 Task: Open Card Card0000000157 in Board Board0000000040 in Workspace WS0000000014 in Trello. Add Member vinnyoffice2@gmail.com to Card Card0000000157 in Board Board0000000040 in Workspace WS0000000014 in Trello. Add Green Label titled Label0000000157 to Card Card0000000157 in Board Board0000000040 in Workspace WS0000000014 in Trello. Add Checklist CL0000000157 to Card Card0000000157 in Board Board0000000040 in Workspace WS0000000014 in Trello. Add Dates with Start Date as Apr 08 2023 and Due Date as Apr 30 2023 to Card Card0000000157 in Board Board0000000040 in Workspace WS0000000014 in Trello
Action: Mouse moved to (649, 61)
Screenshot: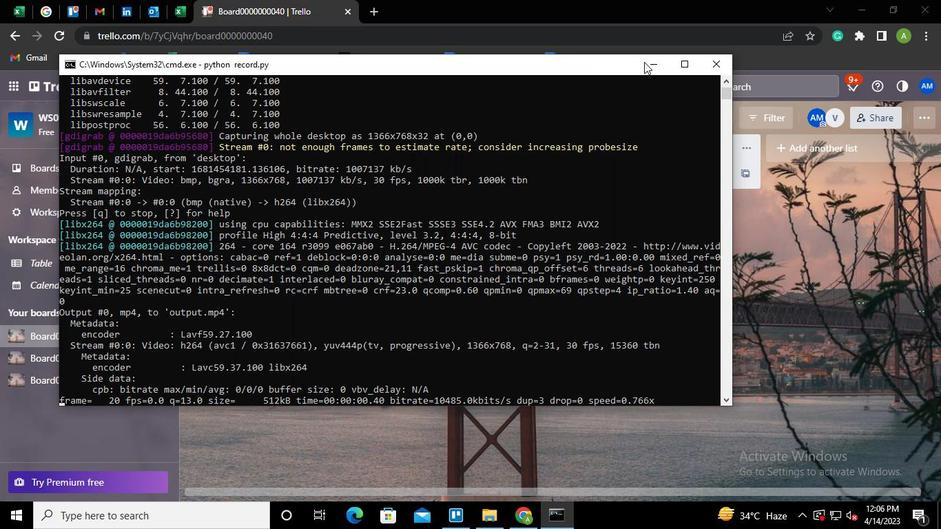 
Action: Mouse pressed left at (649, 61)
Screenshot: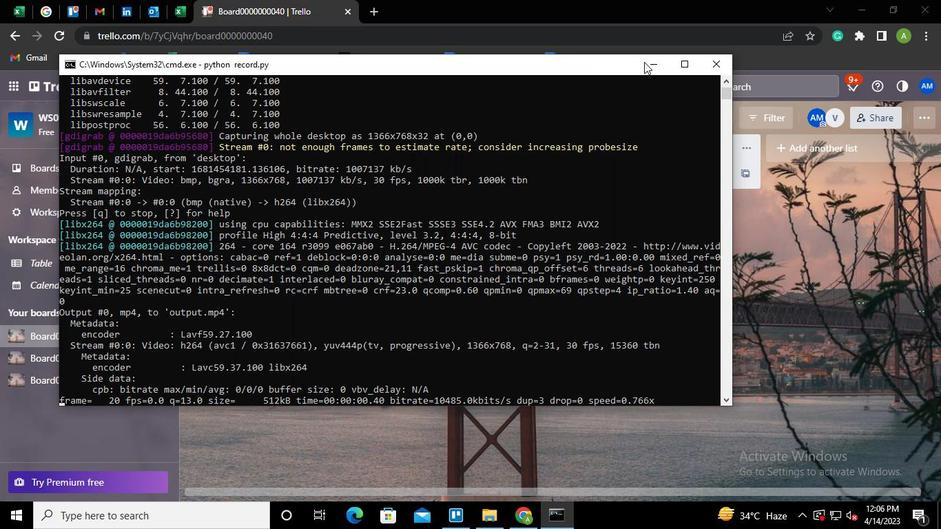 
Action: Mouse moved to (285, 170)
Screenshot: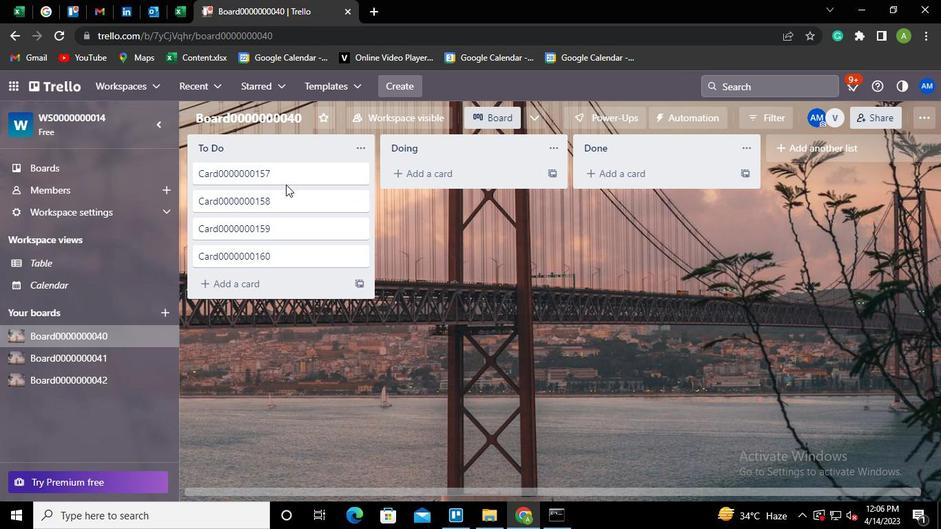 
Action: Mouse pressed left at (285, 170)
Screenshot: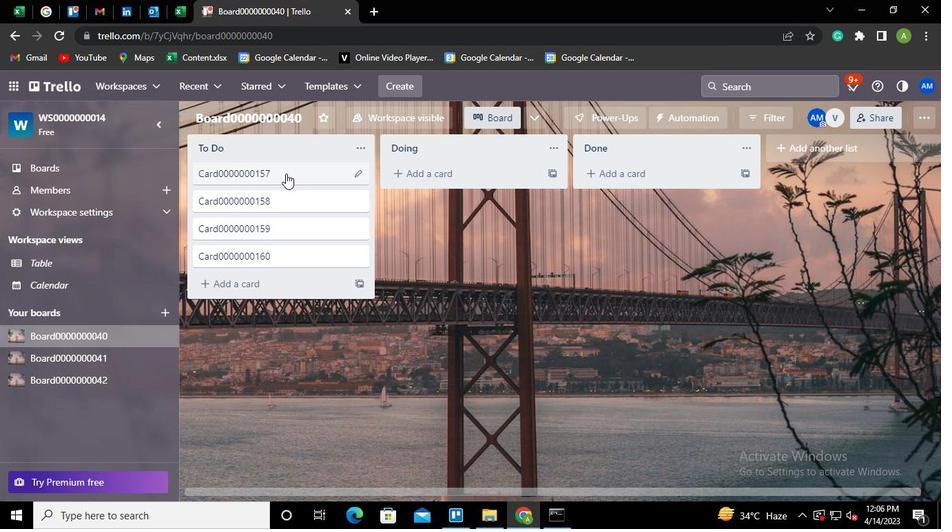 
Action: Mouse moved to (619, 241)
Screenshot: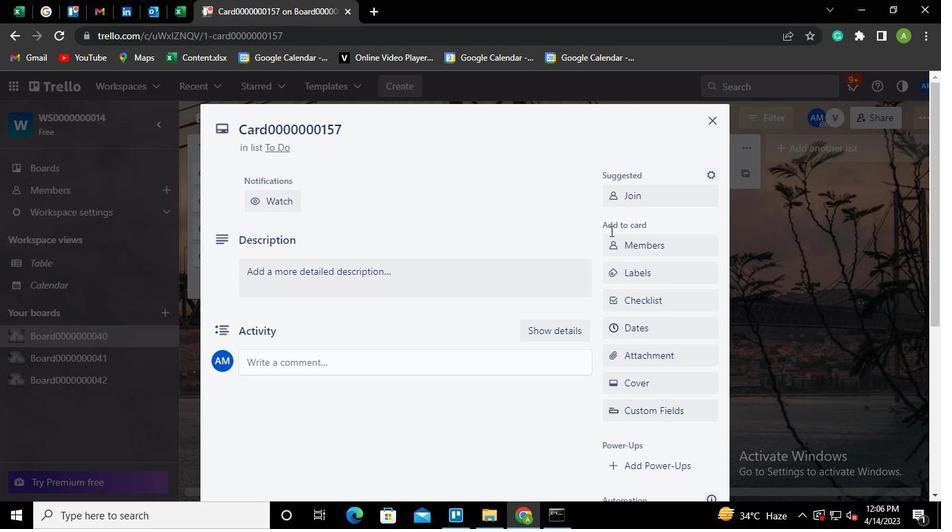 
Action: Mouse pressed left at (619, 241)
Screenshot: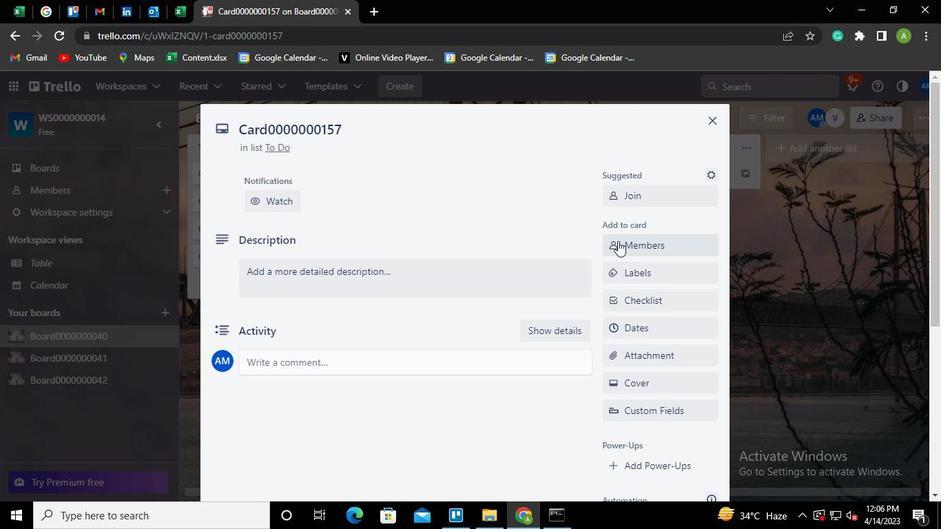 
Action: Mouse moved to (656, 394)
Screenshot: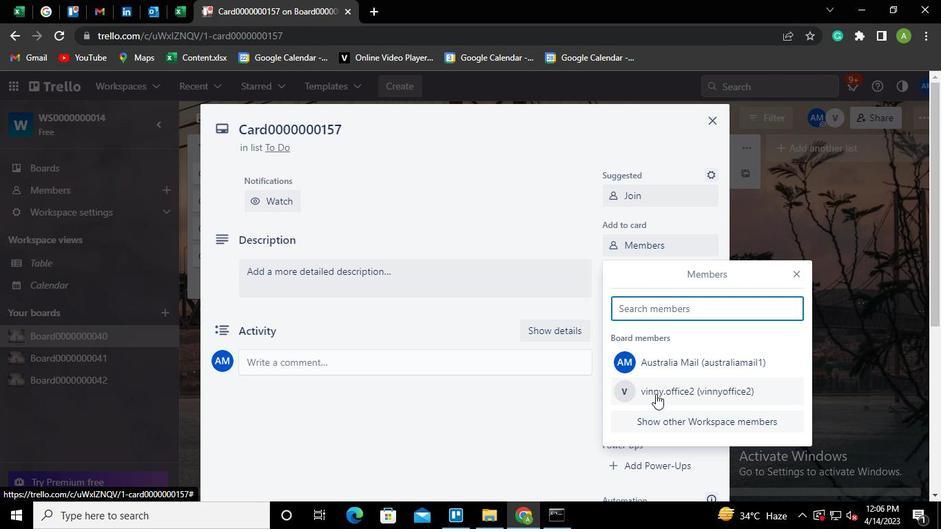 
Action: Mouse pressed left at (656, 394)
Screenshot: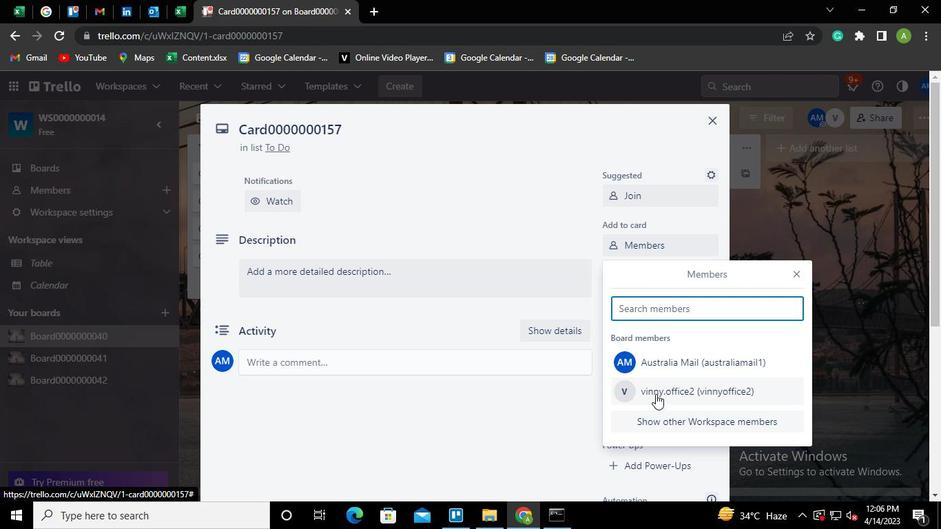 
Action: Mouse moved to (510, 189)
Screenshot: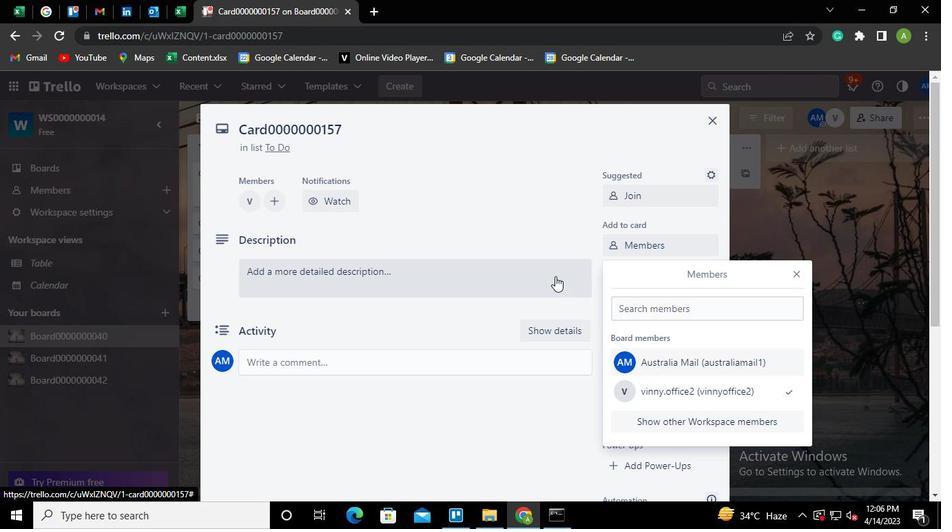 
Action: Mouse pressed left at (510, 189)
Screenshot: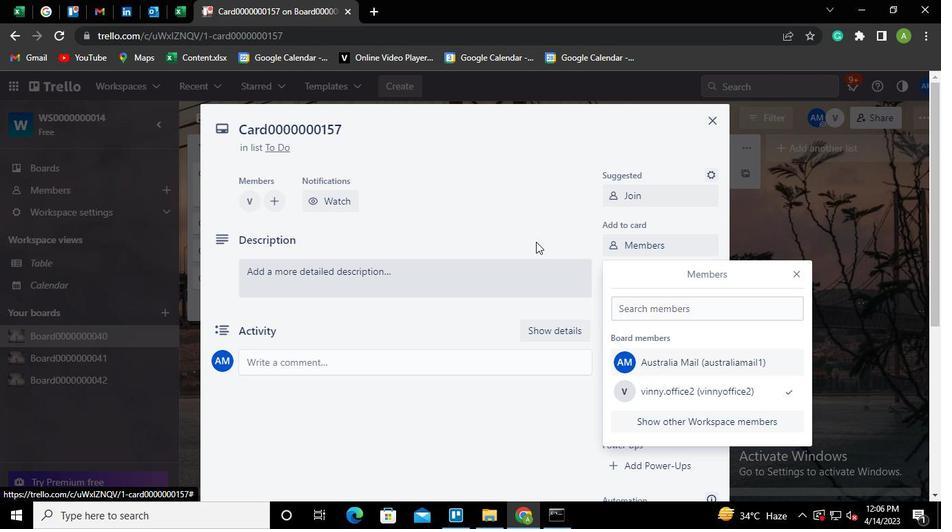 
Action: Mouse moved to (637, 272)
Screenshot: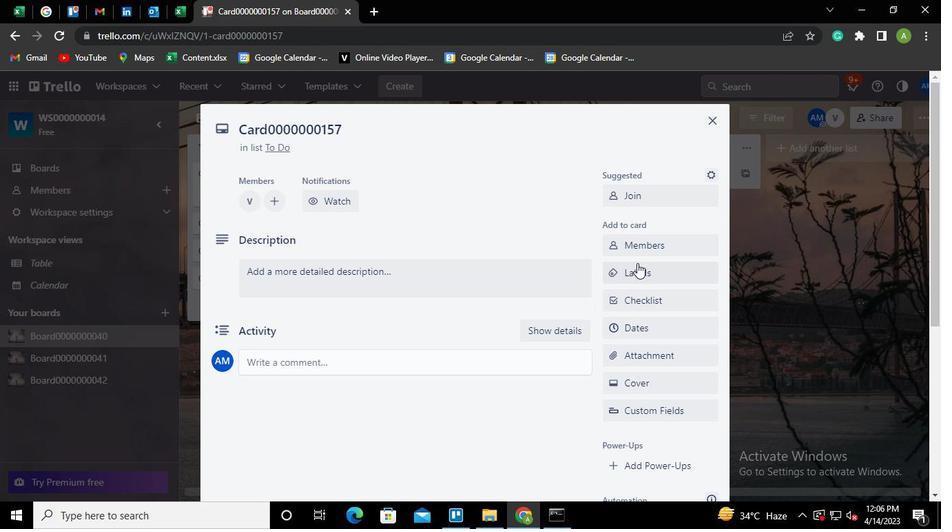 
Action: Mouse pressed left at (637, 272)
Screenshot: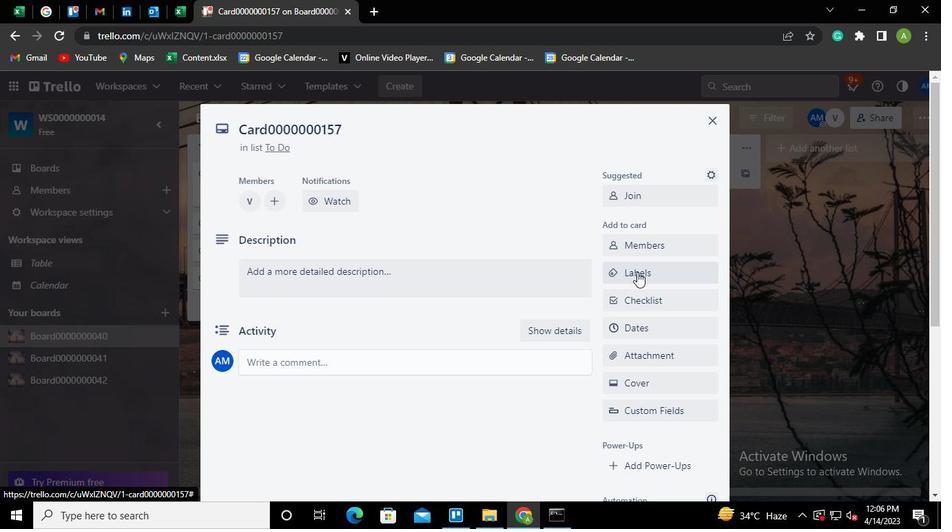 
Action: Mouse moved to (663, 200)
Screenshot: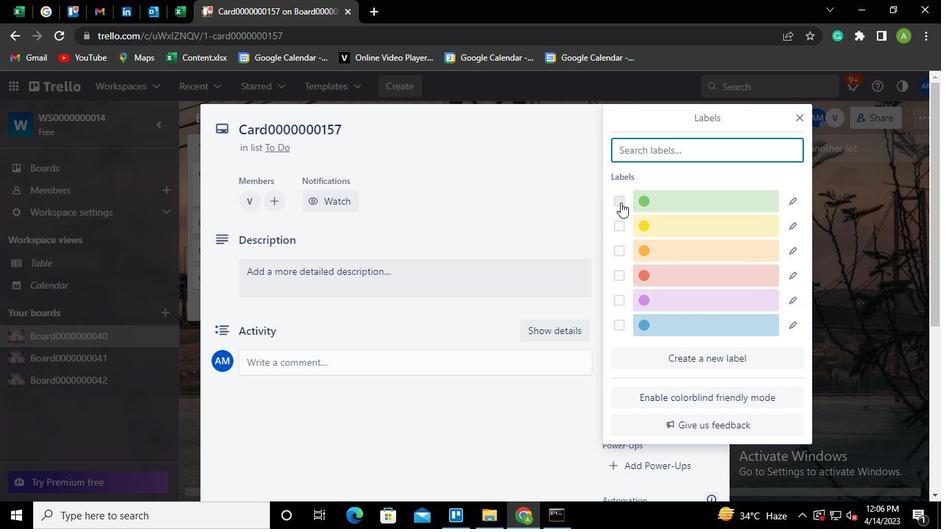 
Action: Mouse pressed left at (663, 200)
Screenshot: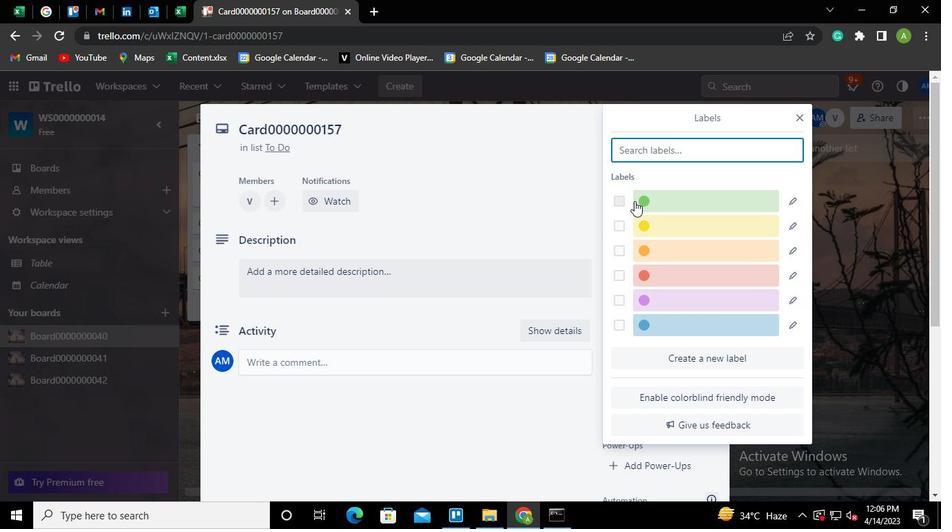 
Action: Mouse moved to (790, 195)
Screenshot: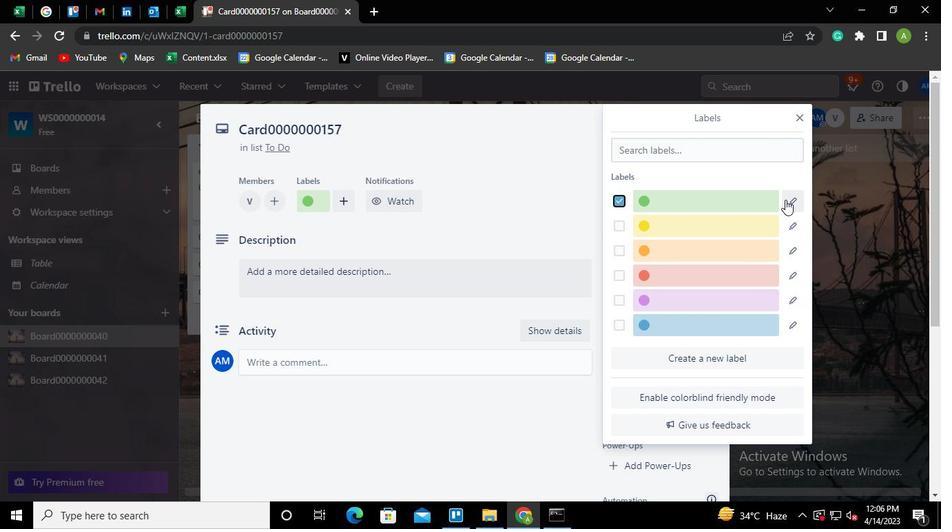 
Action: Mouse pressed left at (790, 195)
Screenshot: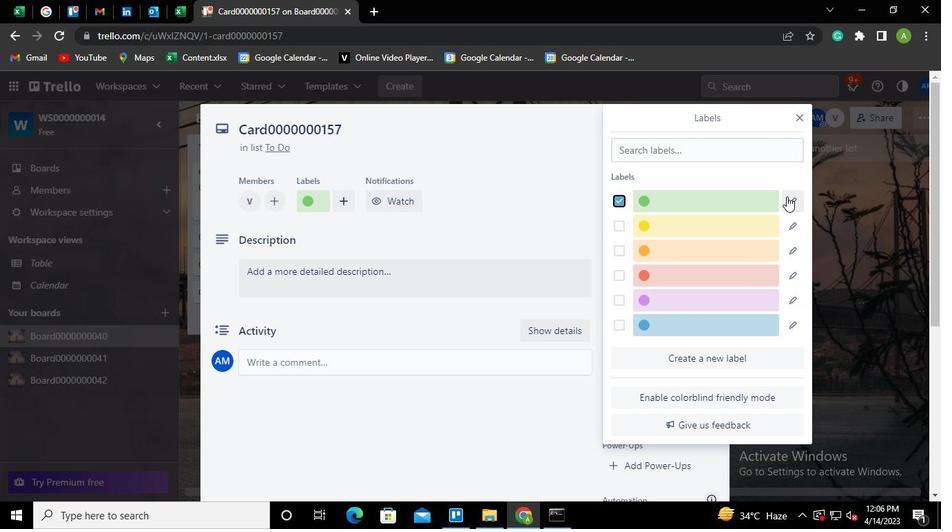
Action: Mouse moved to (676, 240)
Screenshot: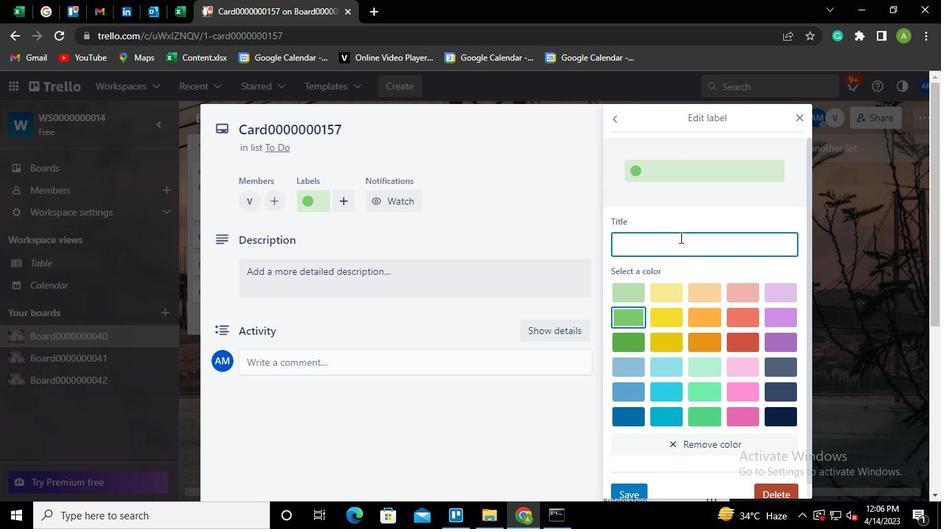 
Action: Keyboard Key.shift
Screenshot: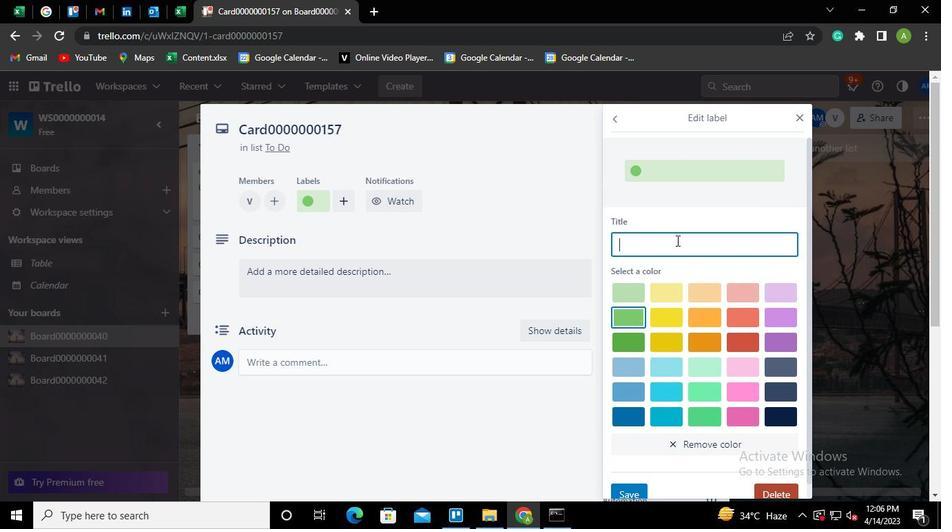 
Action: Mouse moved to (660, 242)
Screenshot: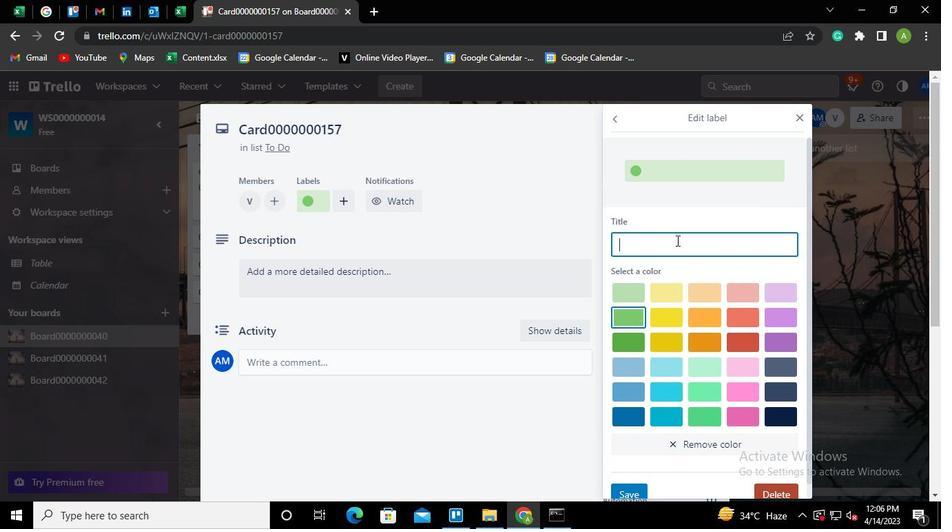 
Action: Keyboard Key.shift
Screenshot: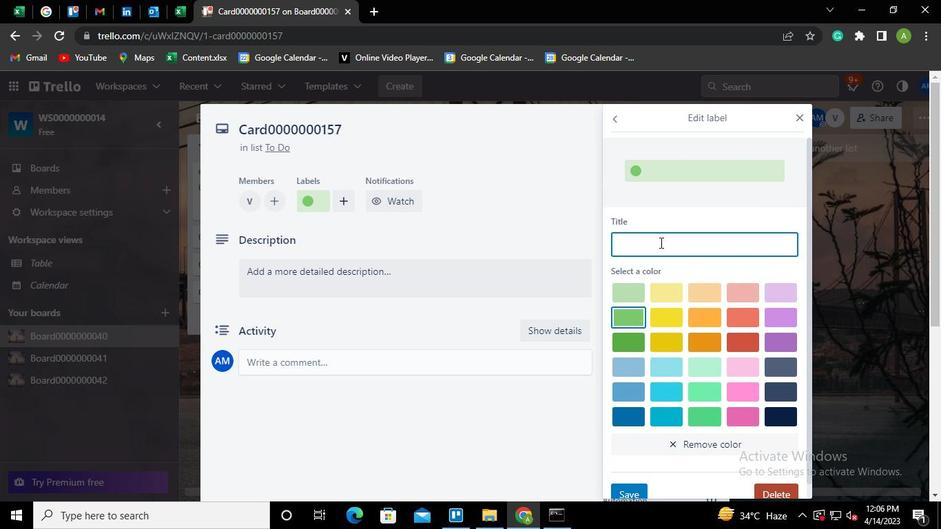 
Action: Keyboard Key.shift
Screenshot: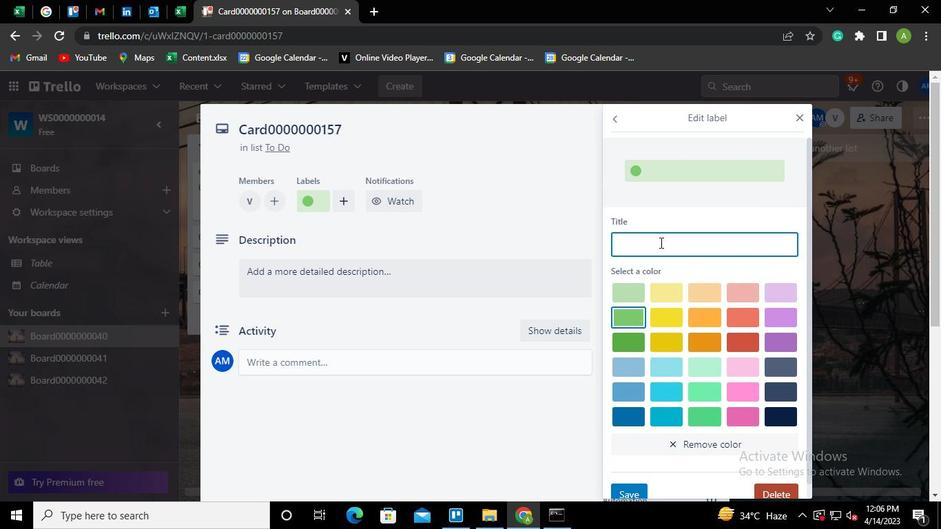 
Action: Keyboard Key.shift
Screenshot: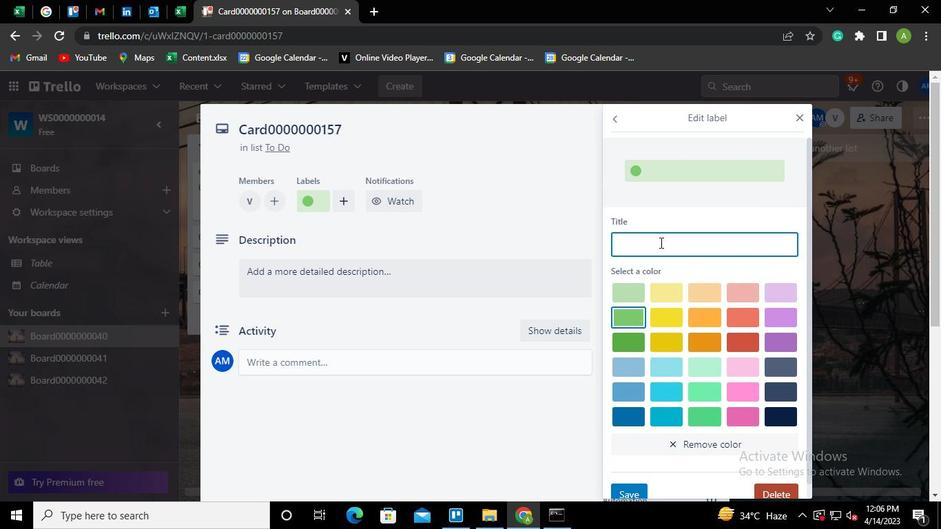 
Action: Keyboard Key.shift
Screenshot: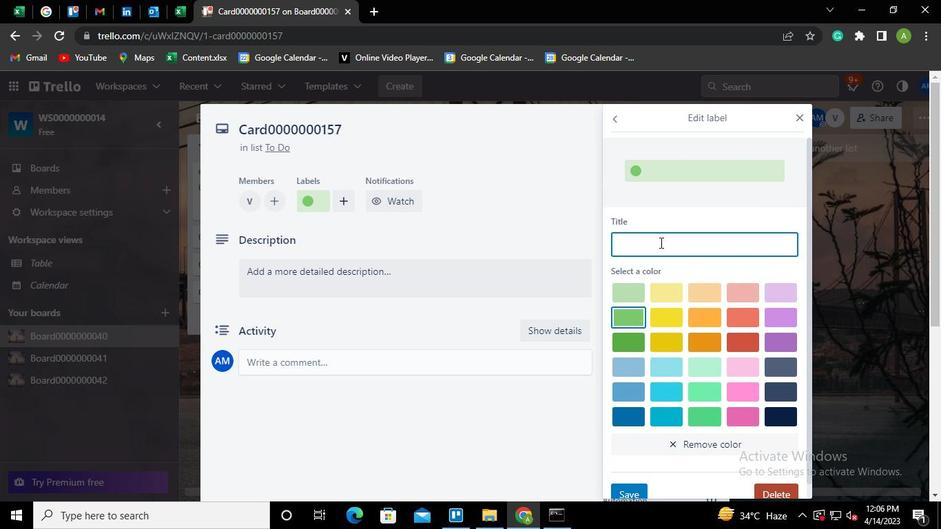 
Action: Keyboard L
Screenshot: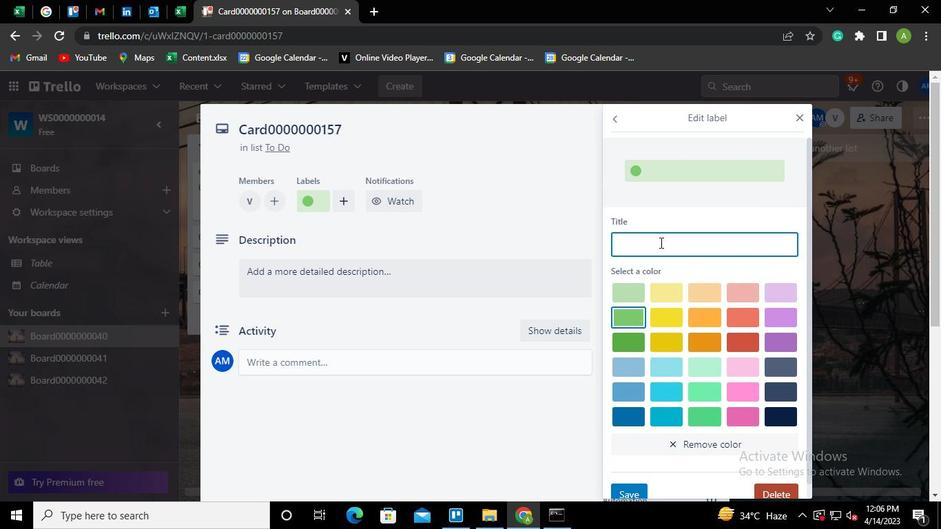 
Action: Keyboard a
Screenshot: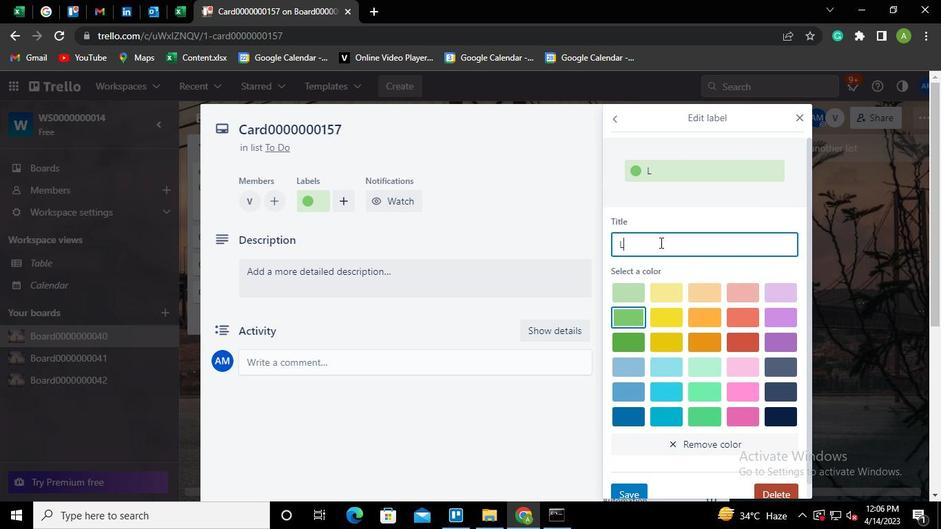 
Action: Keyboard b
Screenshot: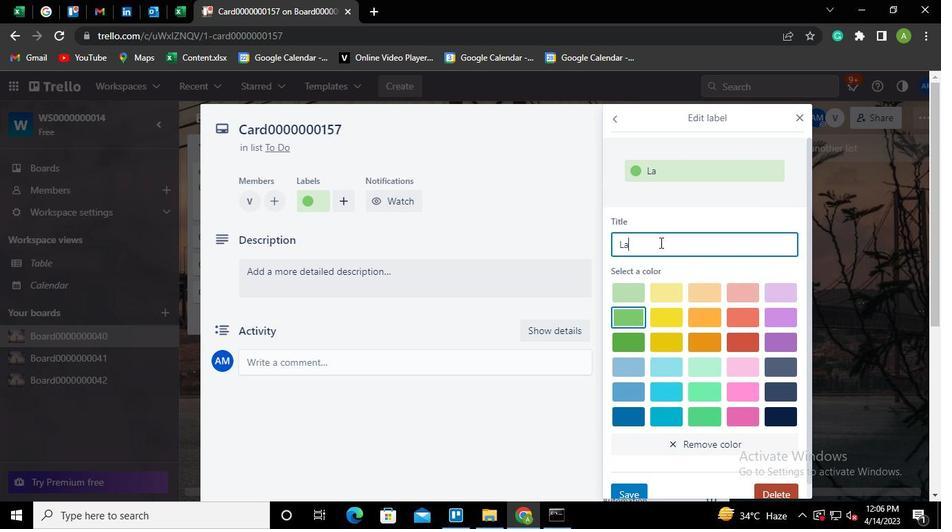 
Action: Keyboard e
Screenshot: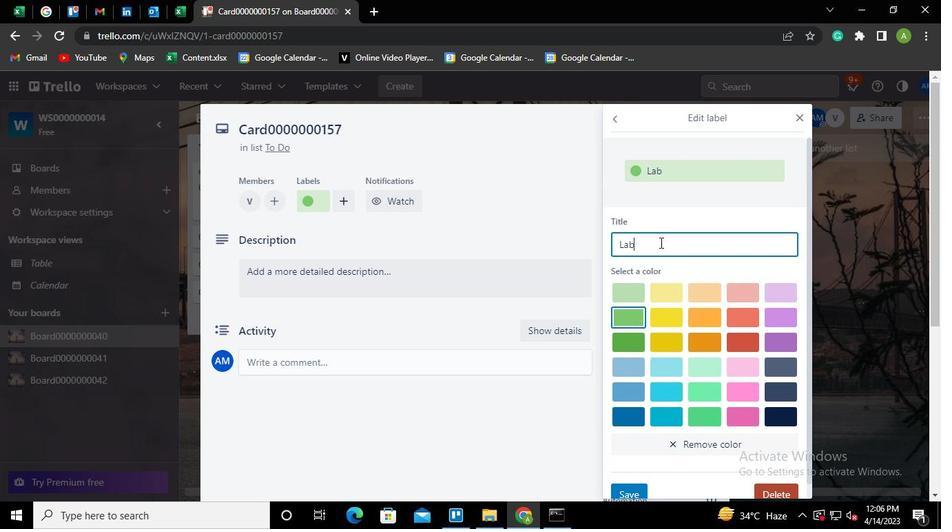 
Action: Keyboard l
Screenshot: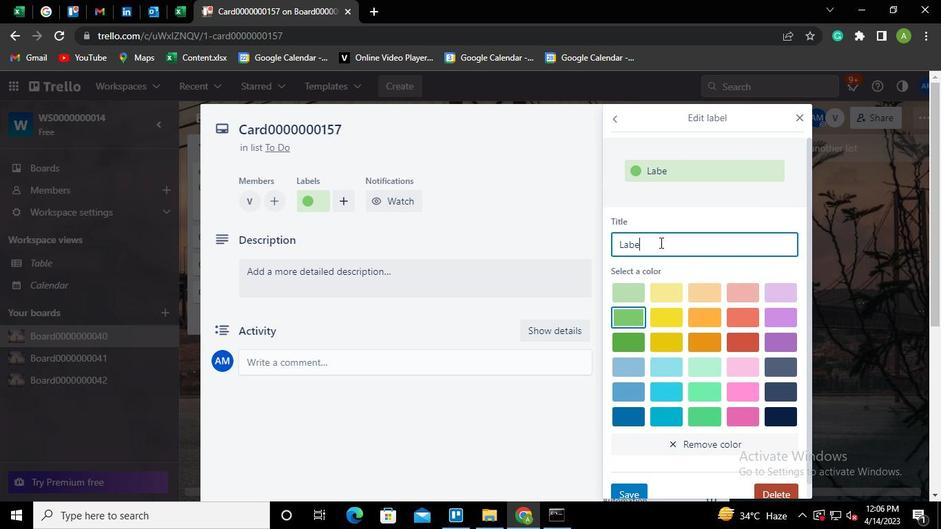 
Action: Keyboard <96>
Screenshot: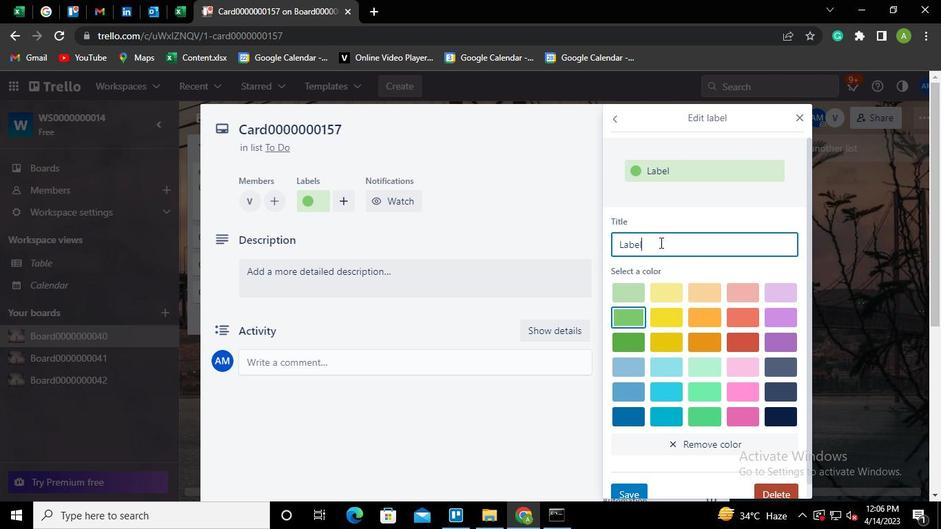
Action: Keyboard <96>
Screenshot: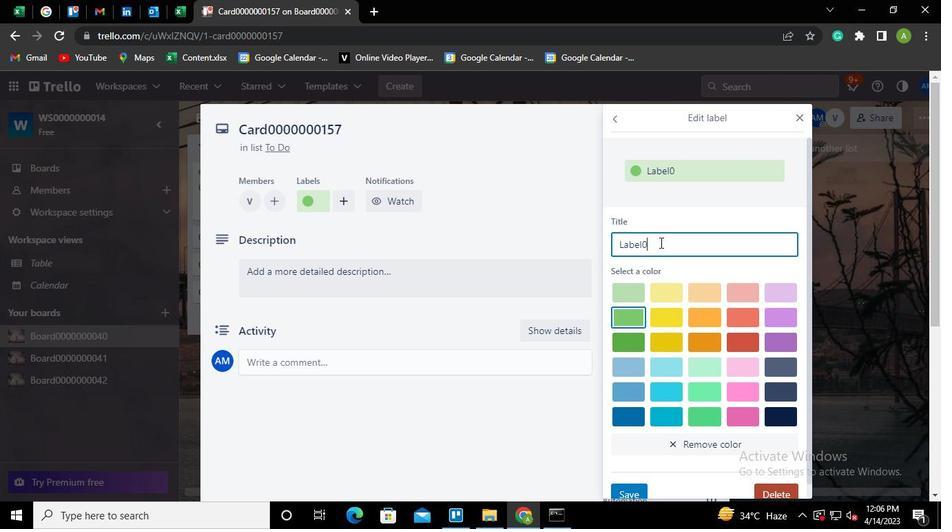 
Action: Keyboard <96>
Screenshot: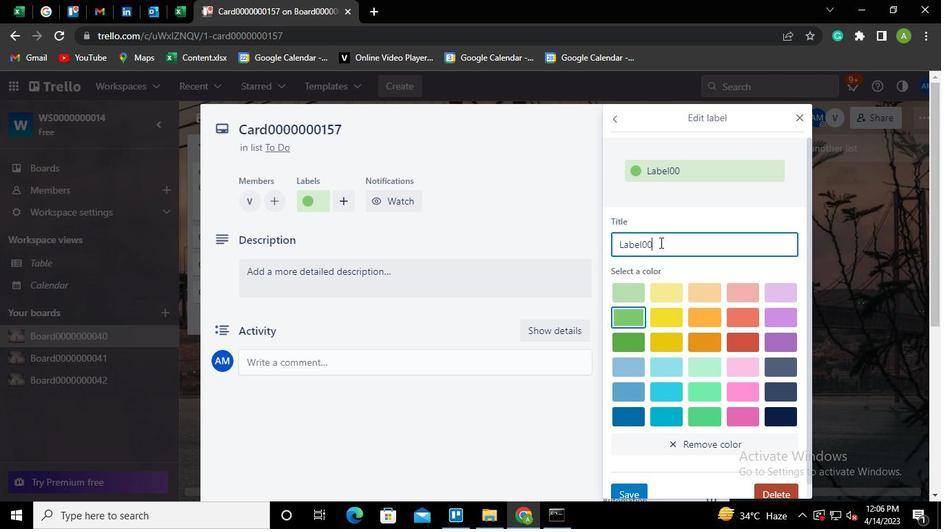 
Action: Keyboard <96>
Screenshot: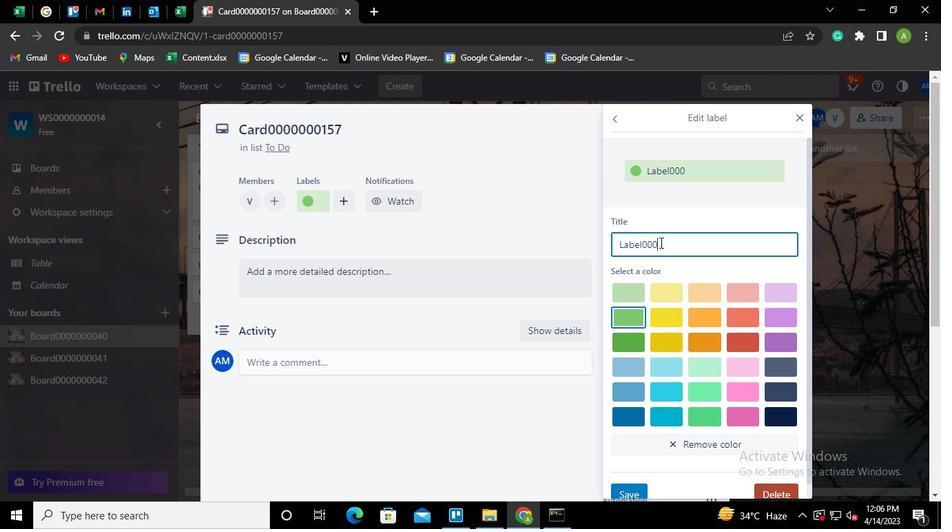 
Action: Keyboard <96>
Screenshot: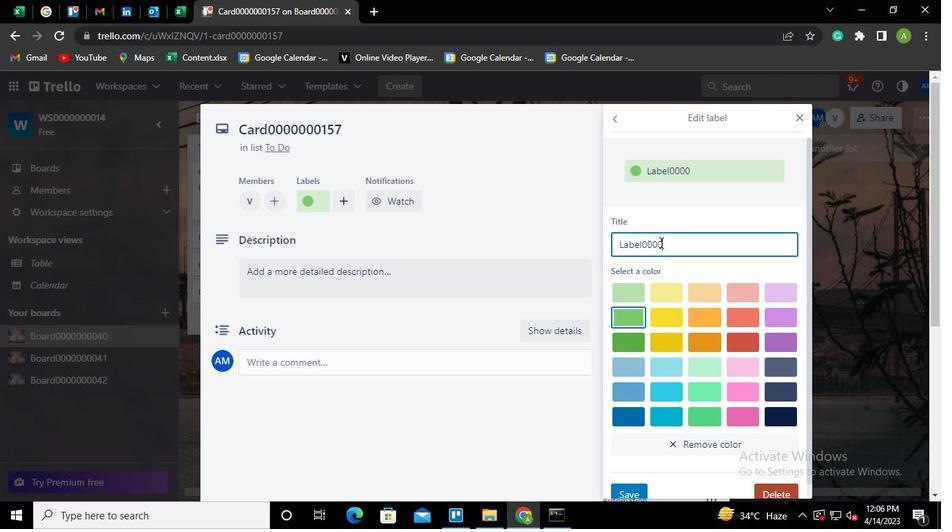 
Action: Keyboard <96>
Screenshot: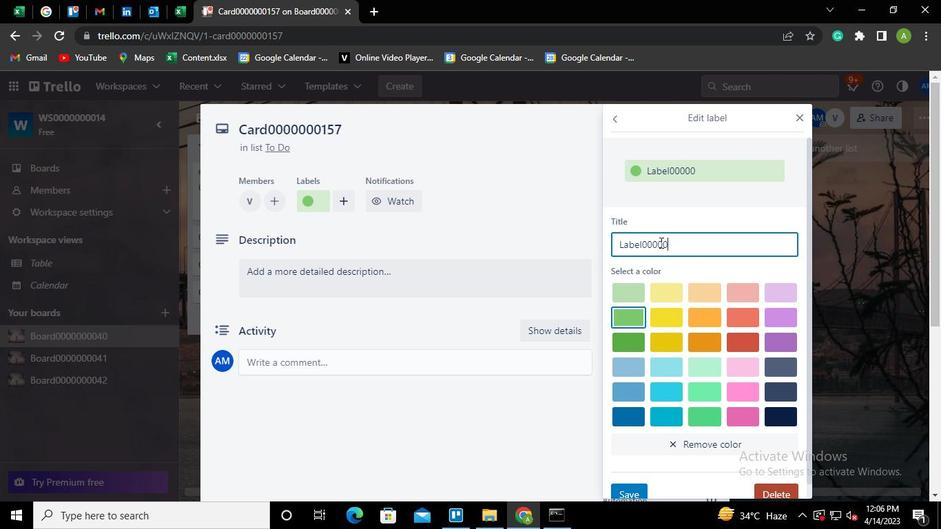 
Action: Keyboard <96>
Screenshot: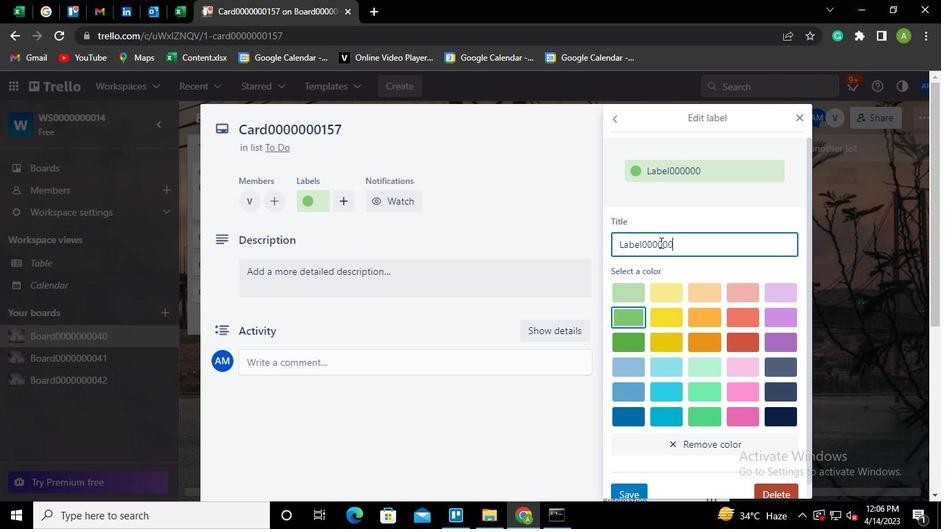 
Action: Keyboard <97>
Screenshot: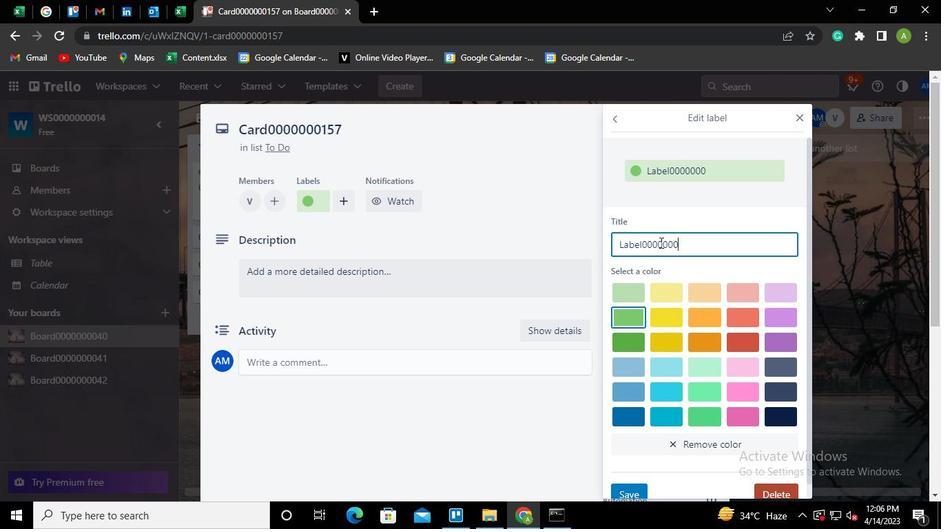 
Action: Keyboard <101>
Screenshot: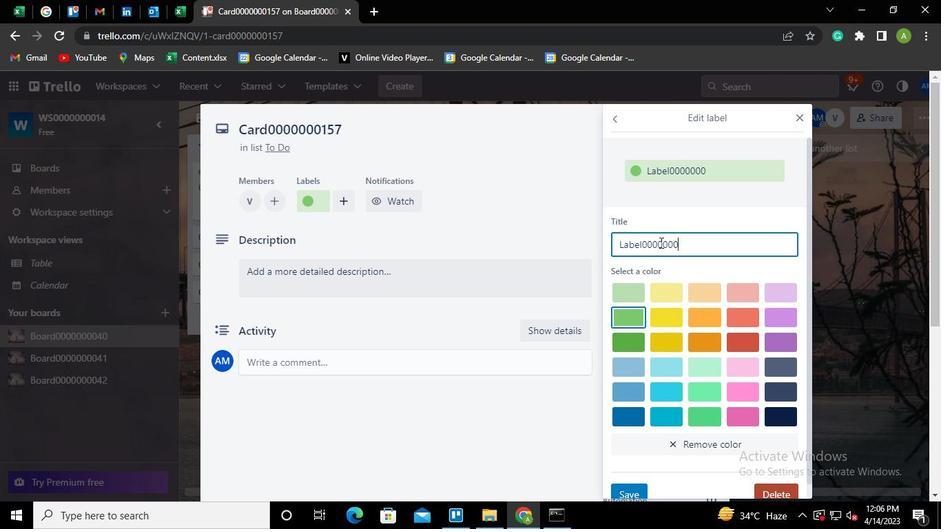 
Action: Keyboard <103>
Screenshot: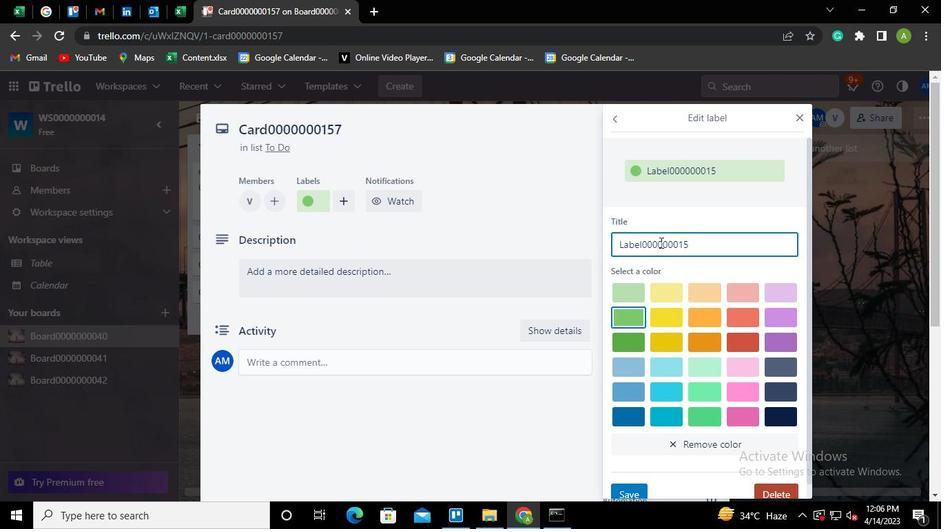 
Action: Mouse moved to (529, 208)
Screenshot: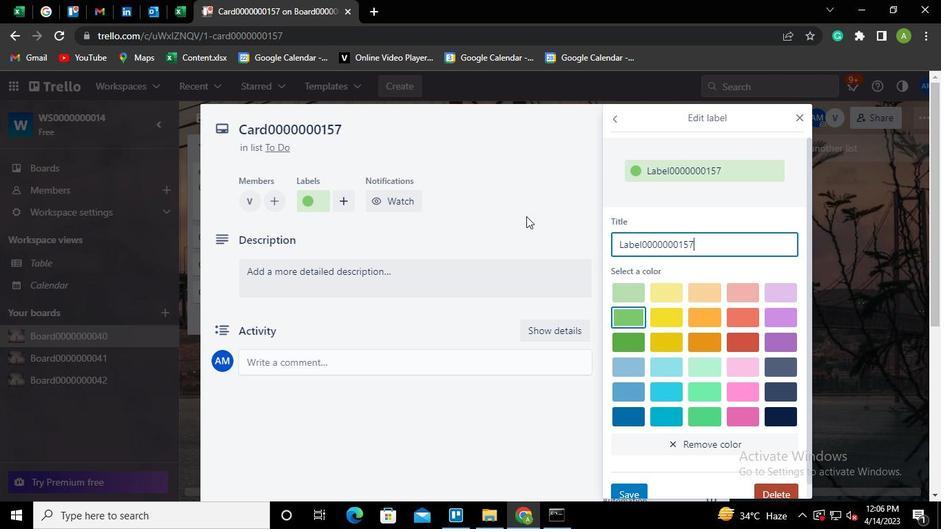 
Action: Mouse pressed left at (529, 208)
Screenshot: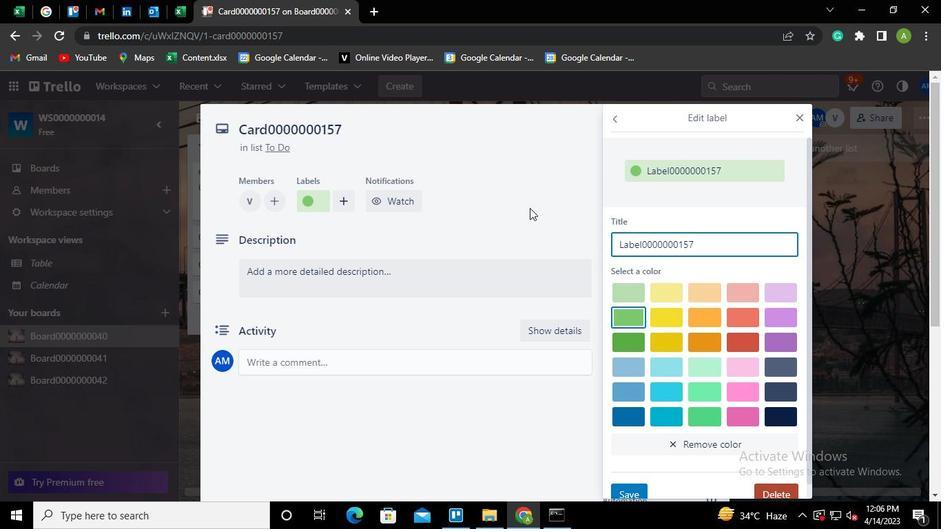 
Action: Mouse moved to (637, 301)
Screenshot: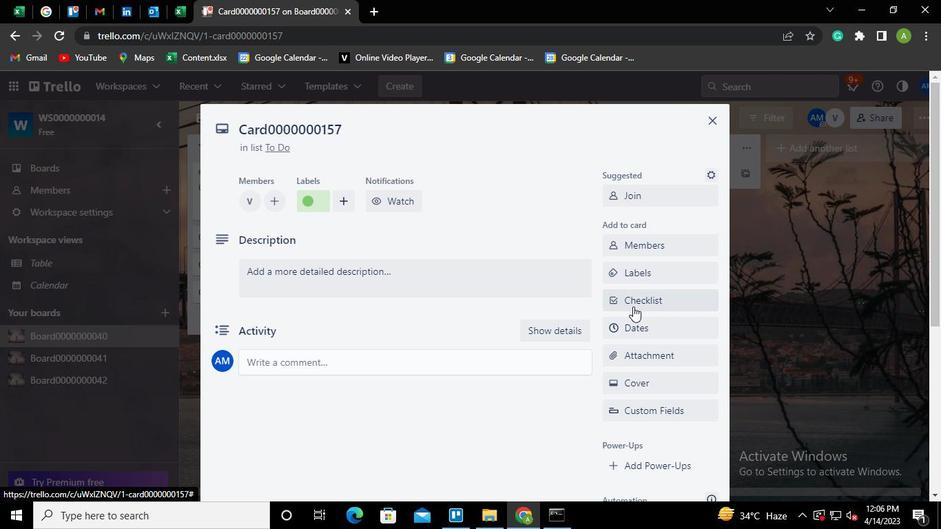 
Action: Mouse pressed left at (637, 301)
Screenshot: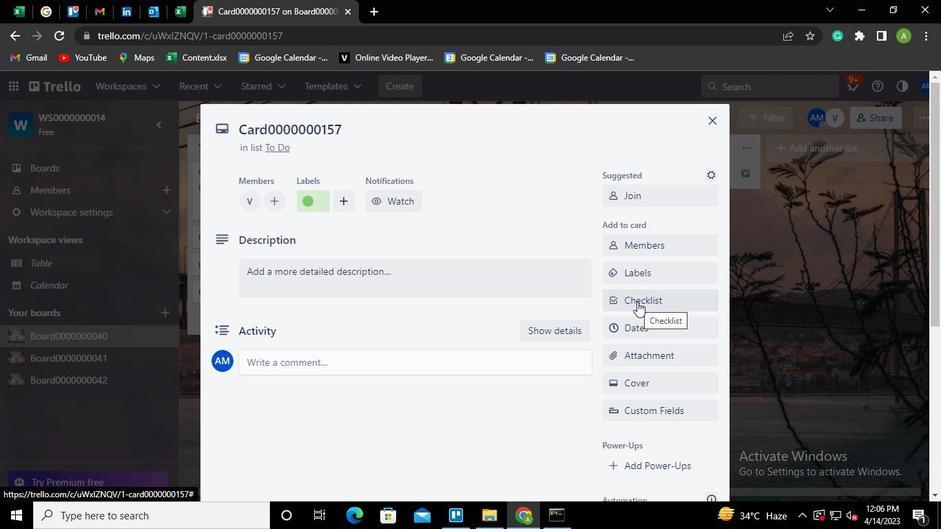 
Action: Mouse moved to (652, 326)
Screenshot: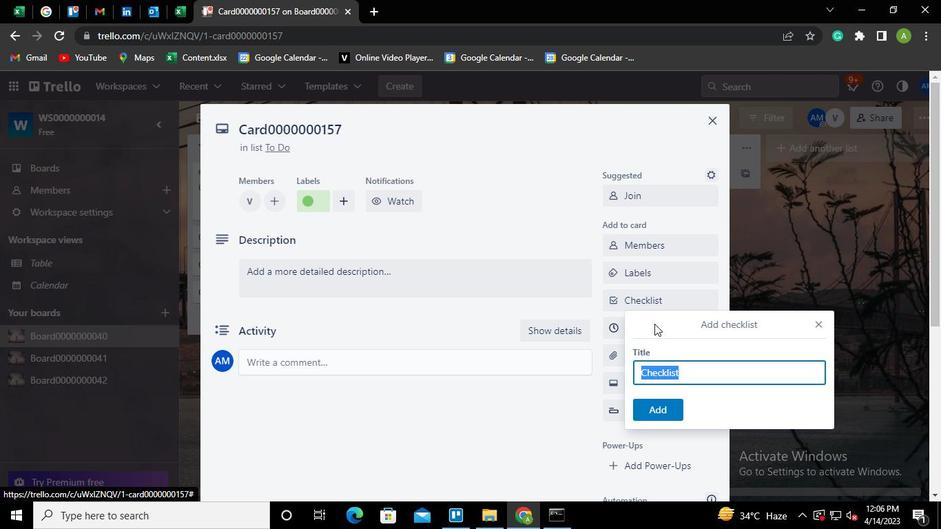 
Action: Keyboard Key.backspace
Screenshot: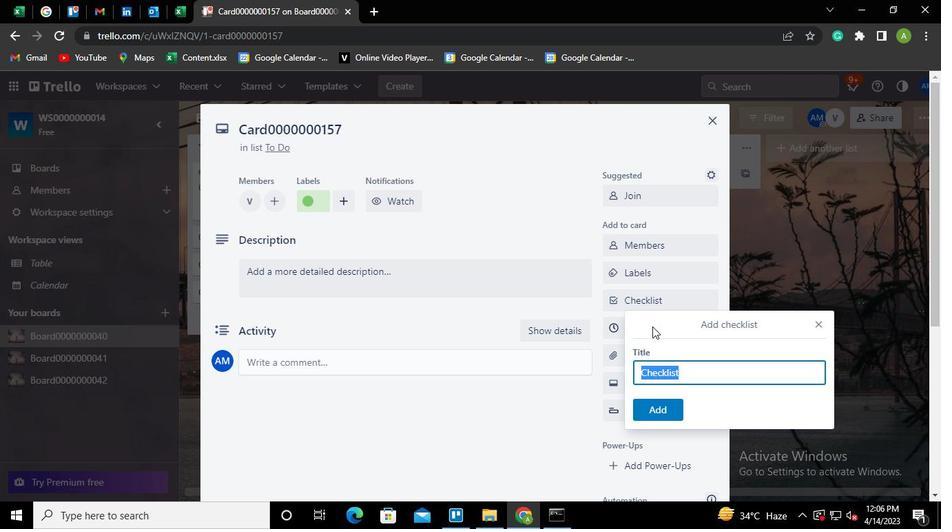 
Action: Keyboard Key.shift
Screenshot: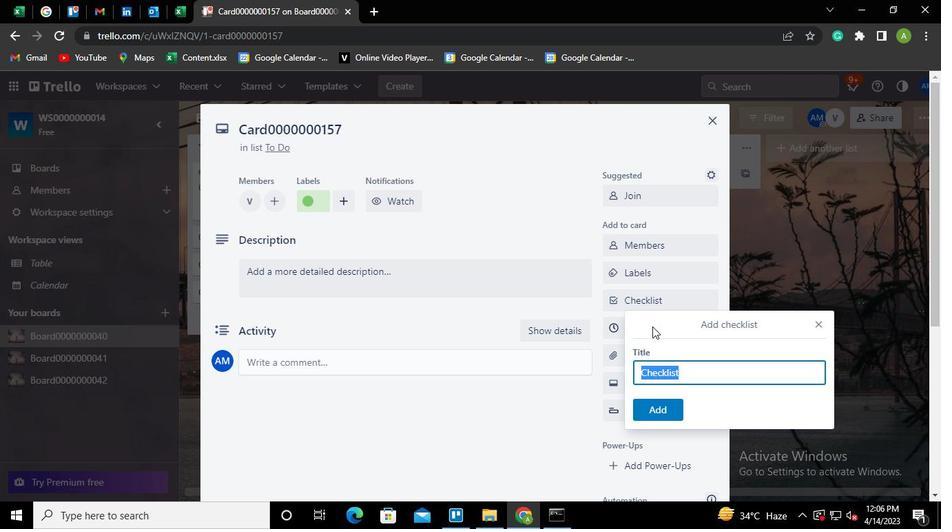 
Action: Keyboard C
Screenshot: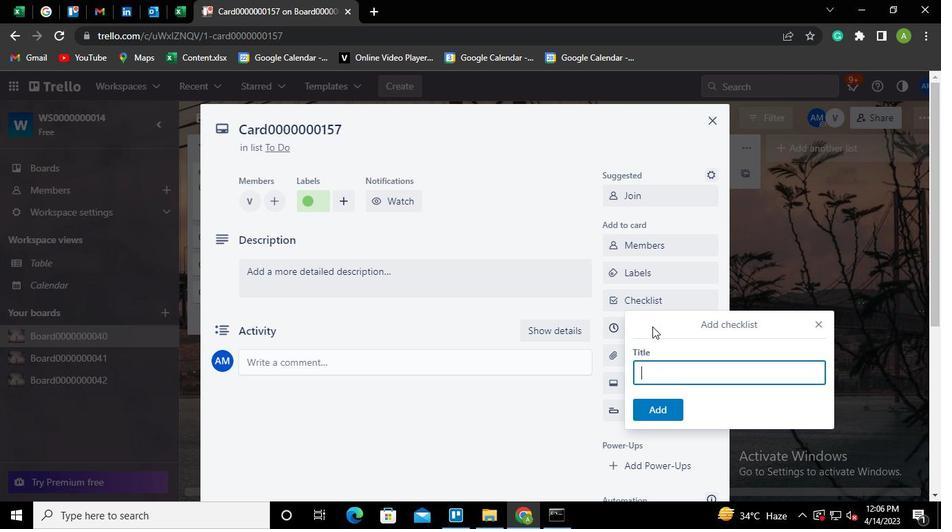 
Action: Keyboard L
Screenshot: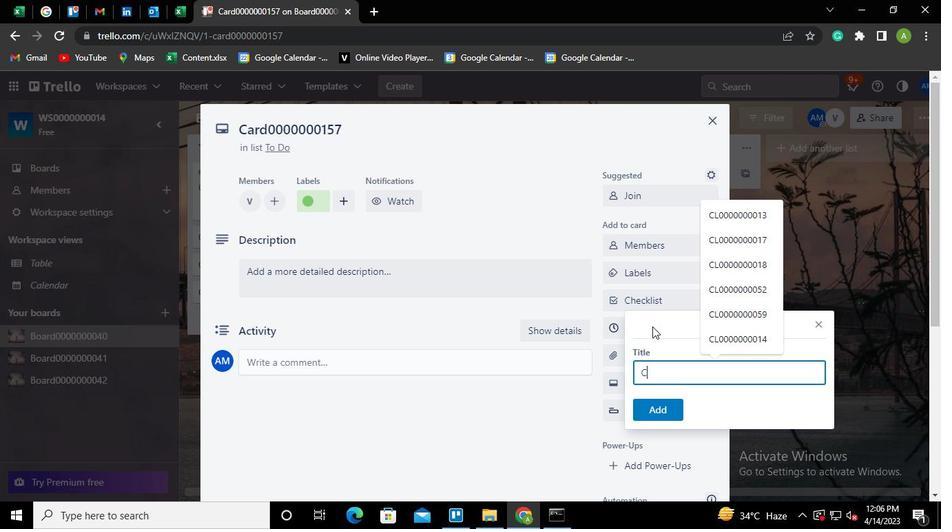 
Action: Keyboard <96>
Screenshot: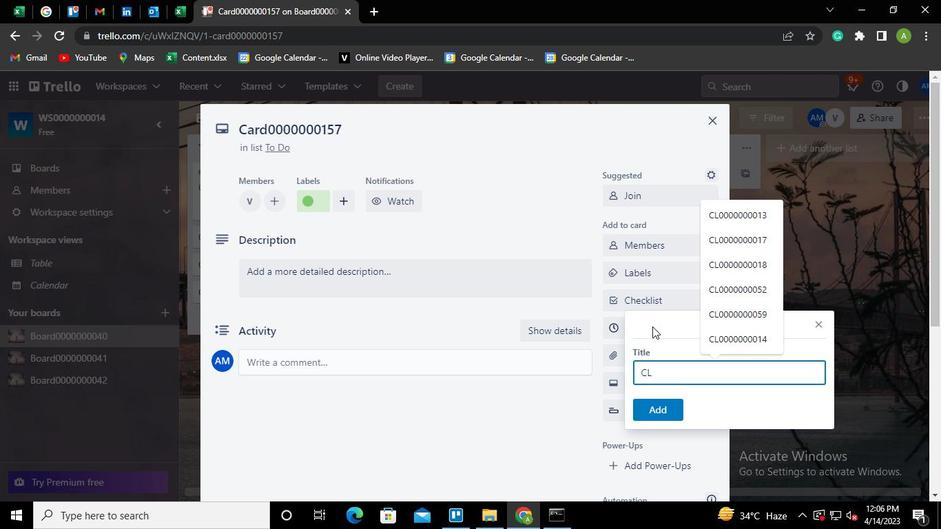 
Action: Keyboard <96>
Screenshot: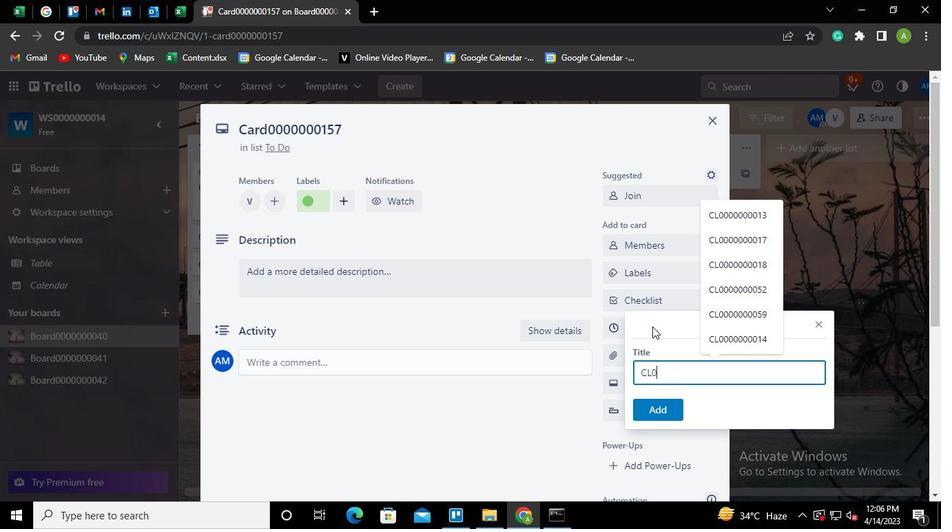 
Action: Keyboard <96>
Screenshot: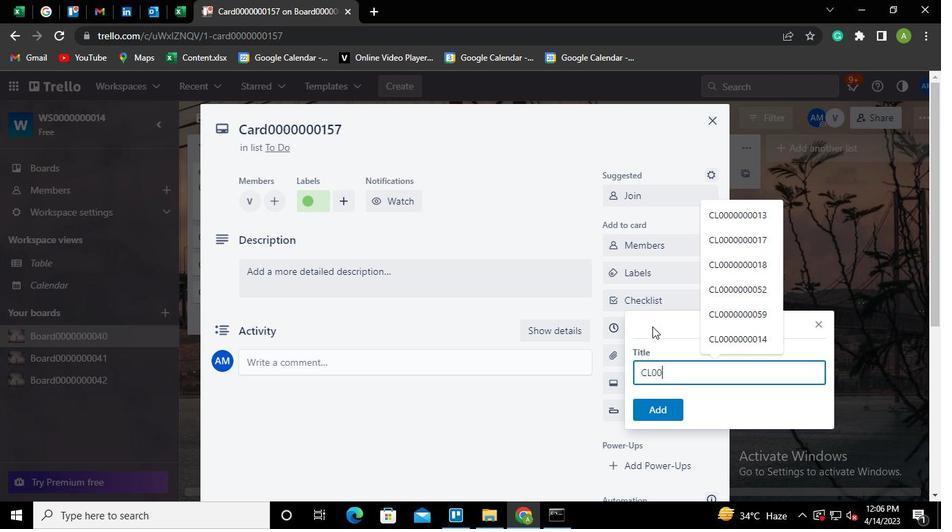 
Action: Keyboard <96>
Screenshot: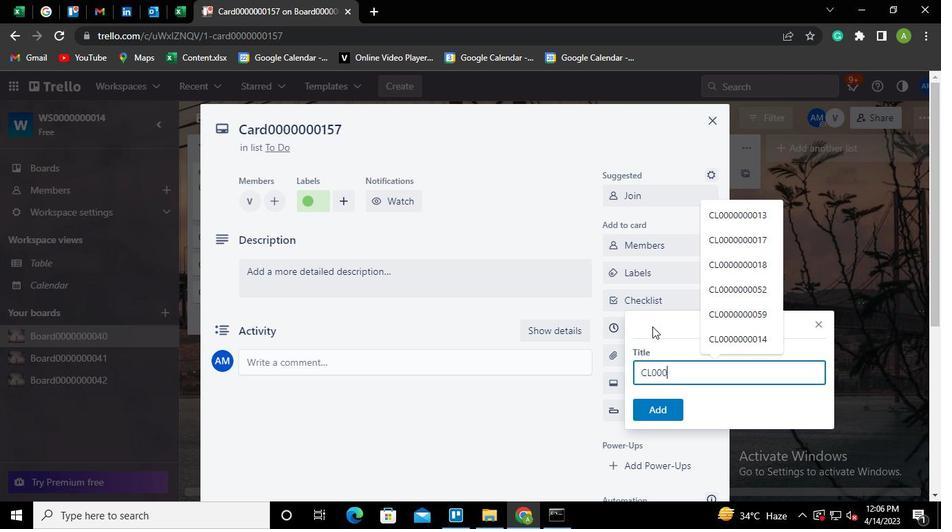 
Action: Keyboard <96>
Screenshot: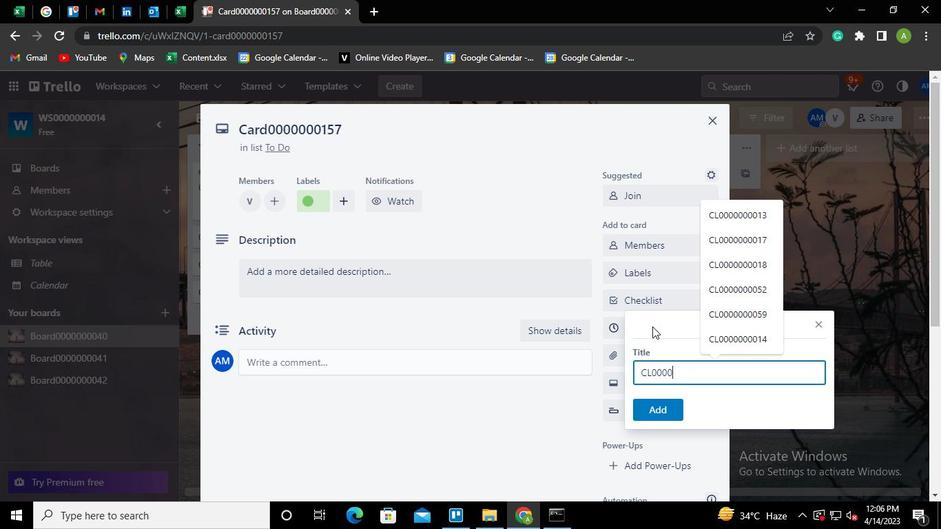 
Action: Keyboard <96>
Screenshot: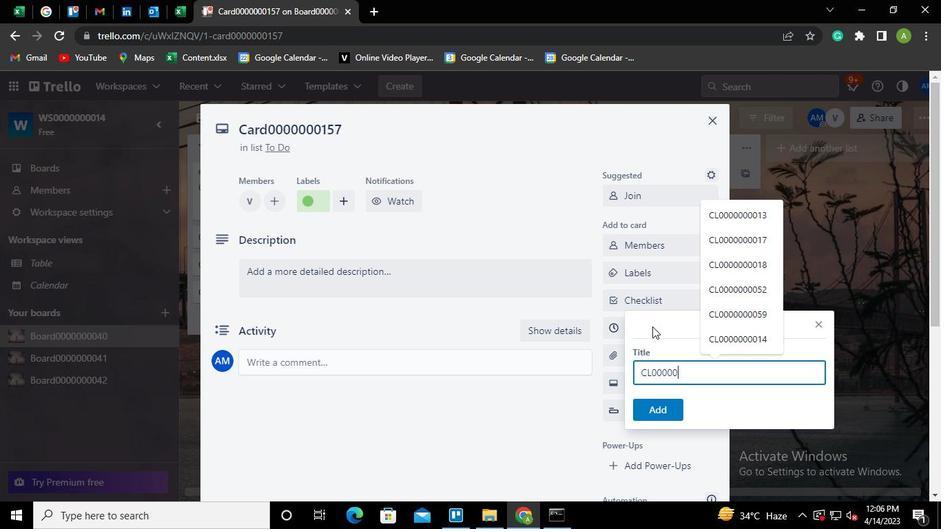 
Action: Keyboard <96>
Screenshot: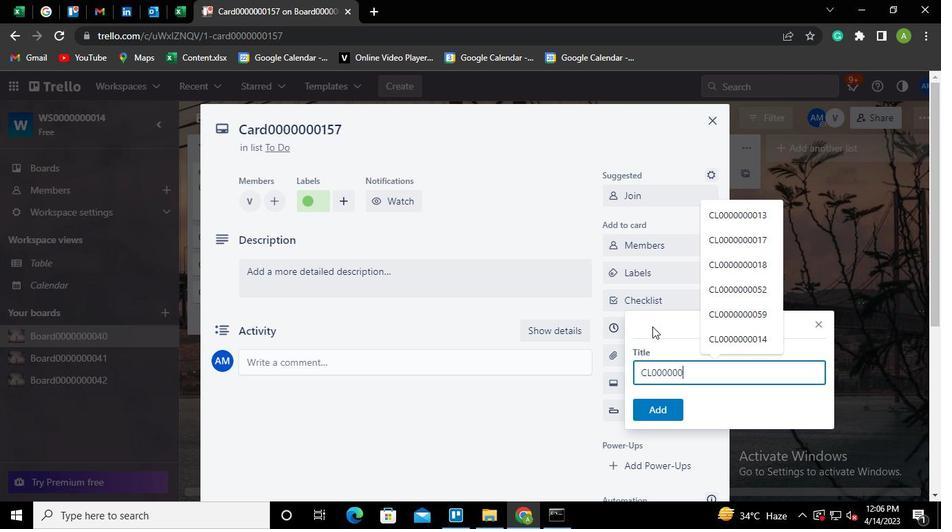 
Action: Keyboard <97>
Screenshot: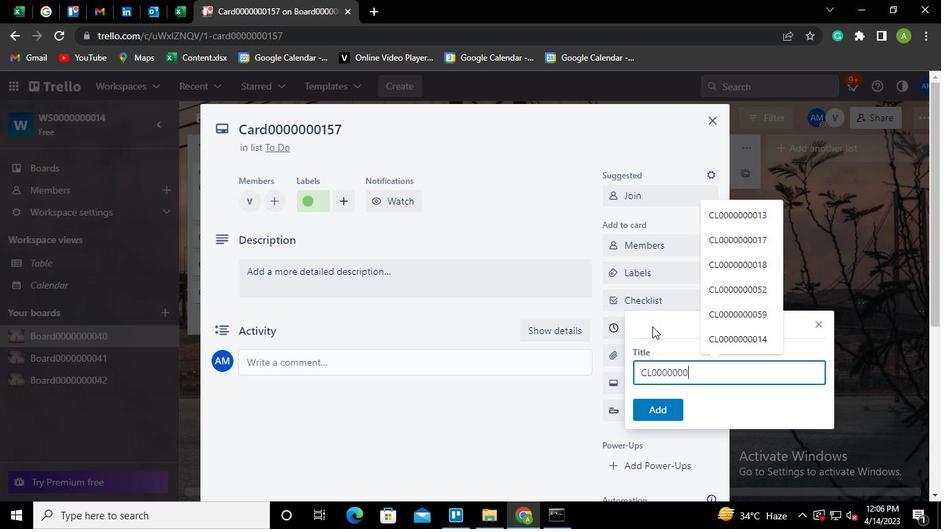
Action: Keyboard <101>
Screenshot: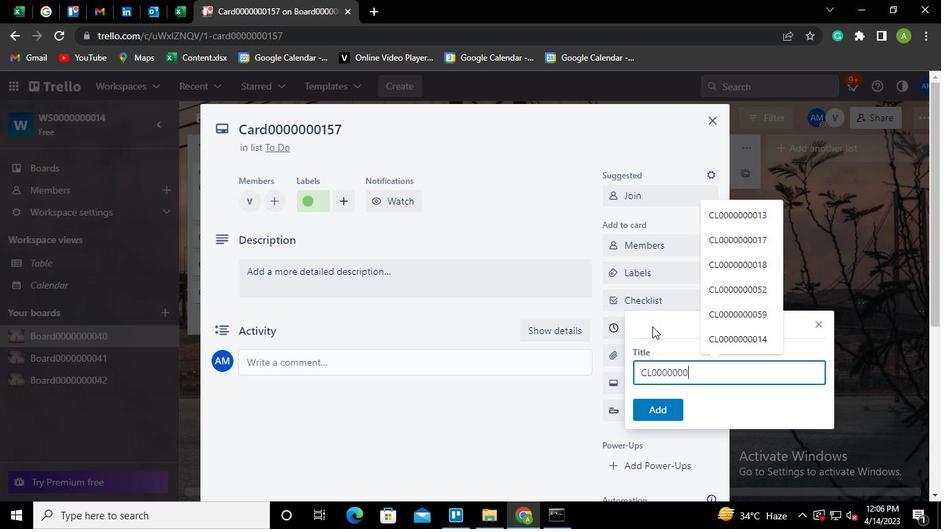 
Action: Keyboard <103>
Screenshot: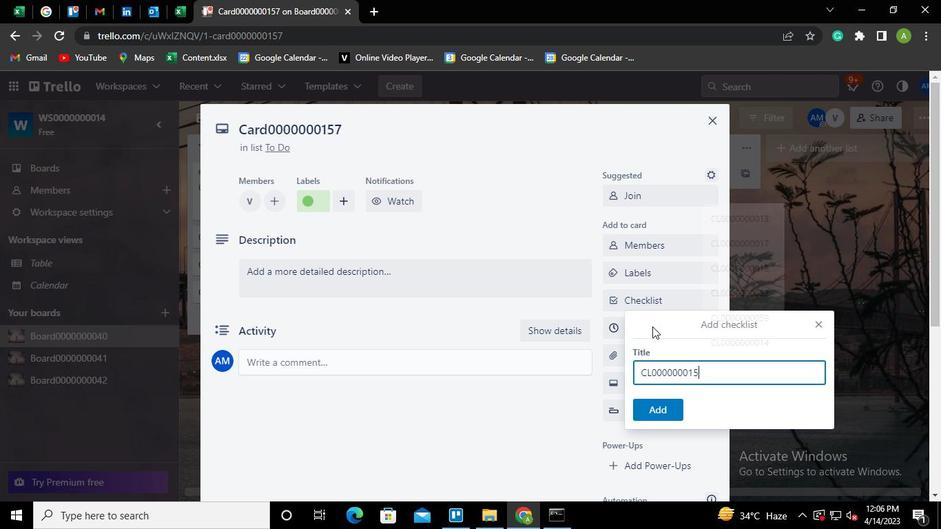 
Action: Mouse moved to (536, 213)
Screenshot: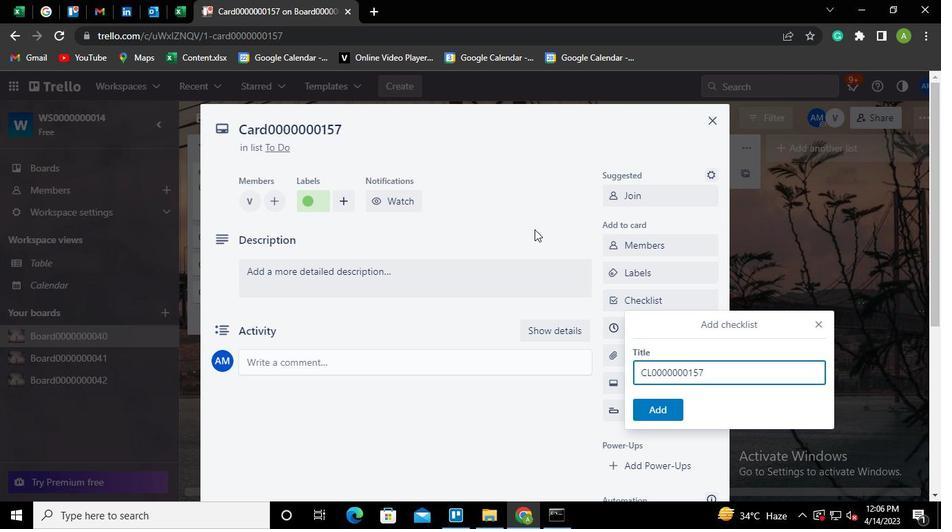 
Action: Mouse pressed left at (536, 213)
Screenshot: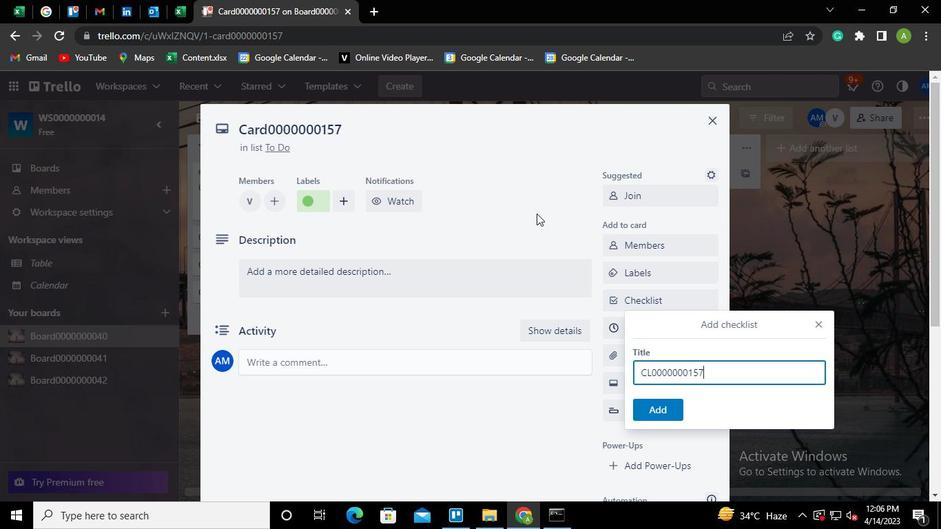 
Action: Mouse moved to (634, 332)
Screenshot: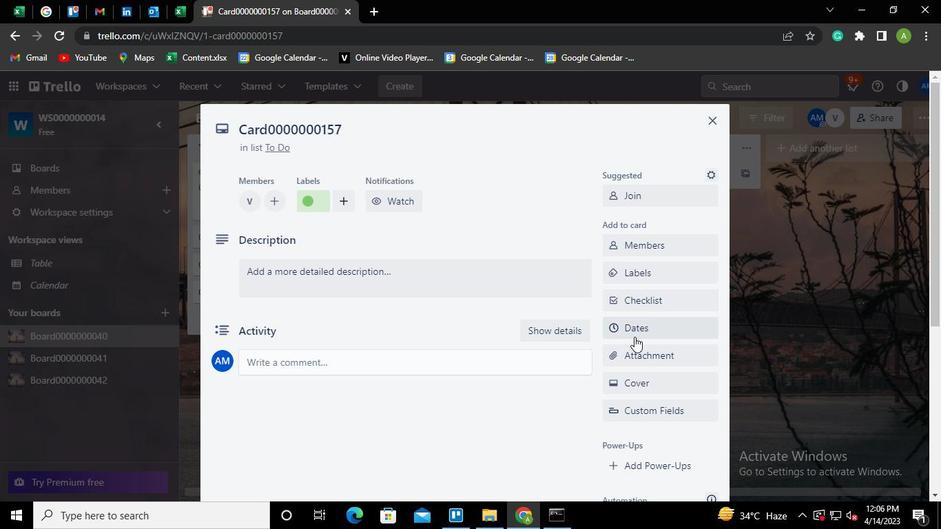 
Action: Mouse pressed left at (634, 332)
Screenshot: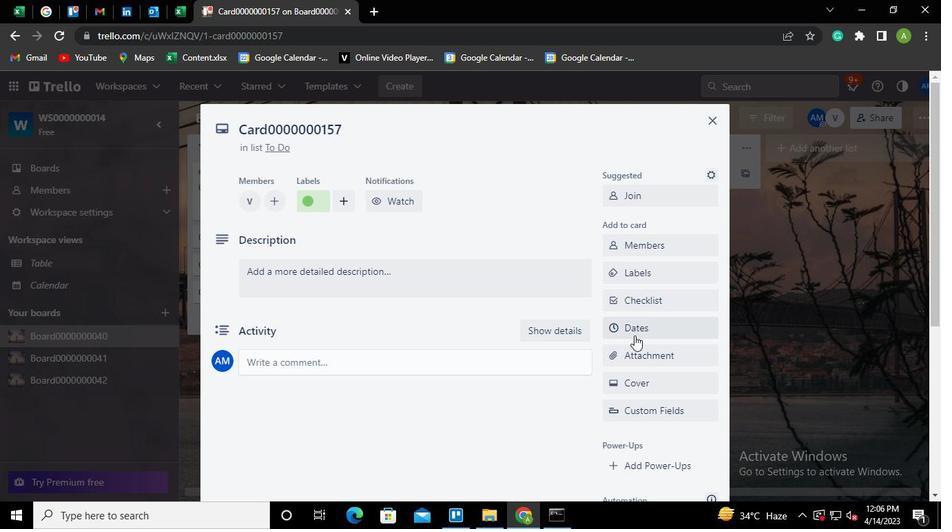 
Action: Mouse moved to (618, 363)
Screenshot: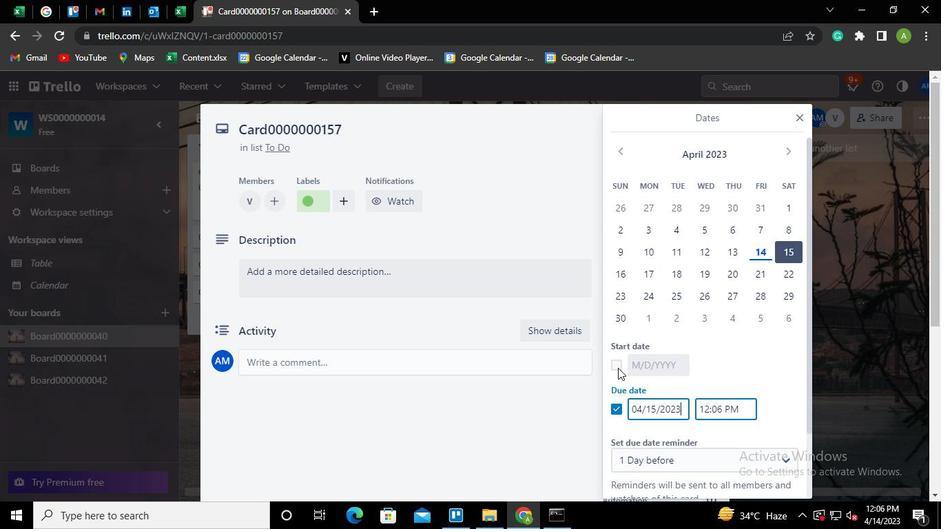 
Action: Mouse pressed left at (618, 363)
Screenshot: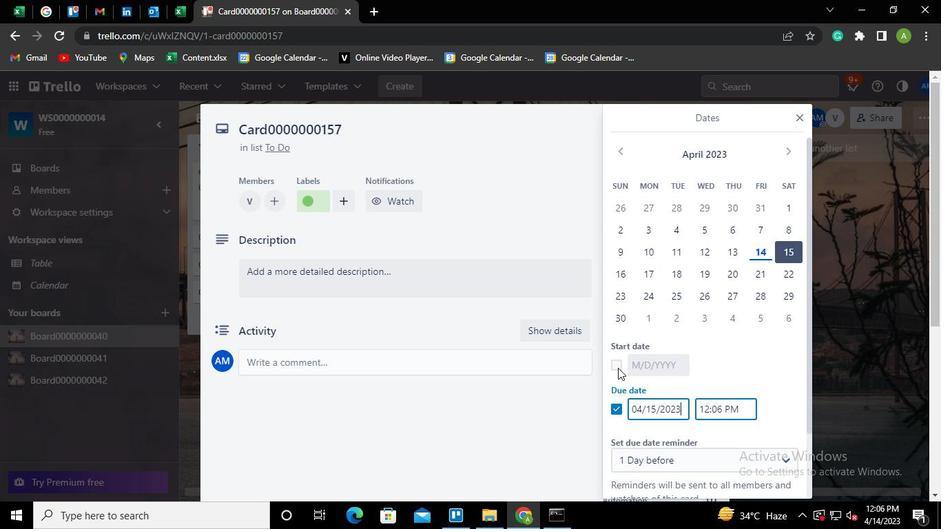 
Action: Mouse moved to (656, 366)
Screenshot: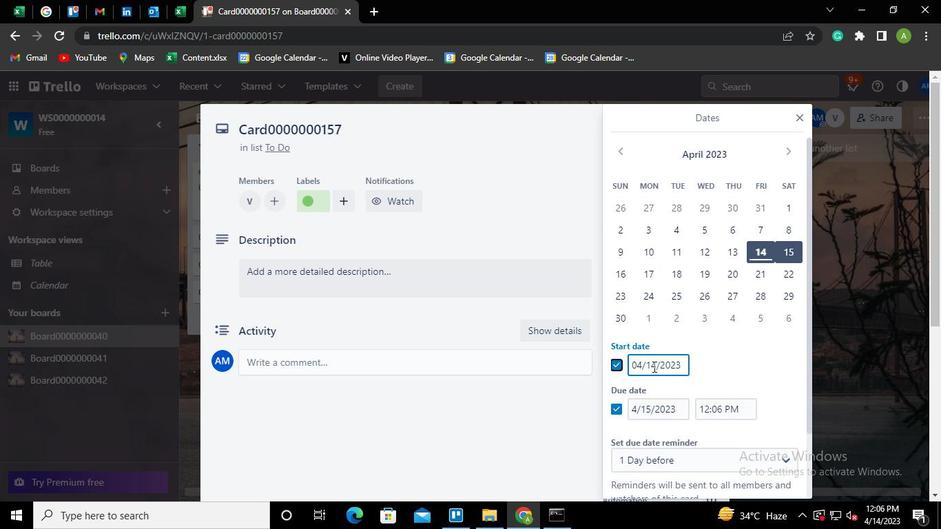 
Action: Mouse pressed left at (656, 366)
Screenshot: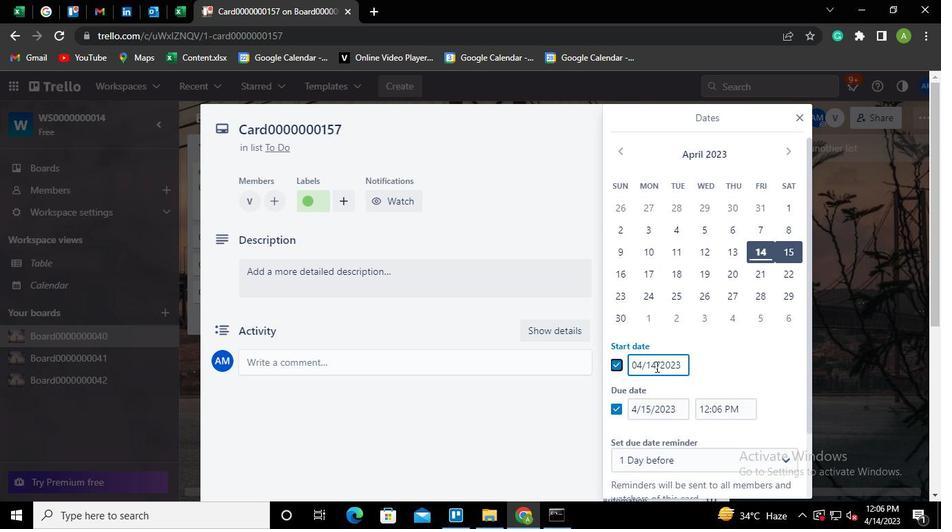 
Action: Mouse moved to (654, 367)
Screenshot: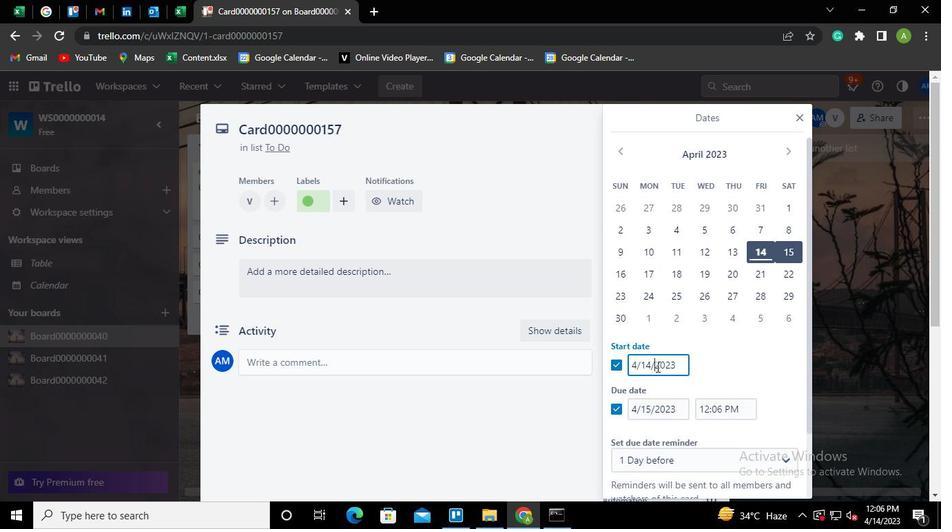 
Action: Keyboard Key.left
Screenshot: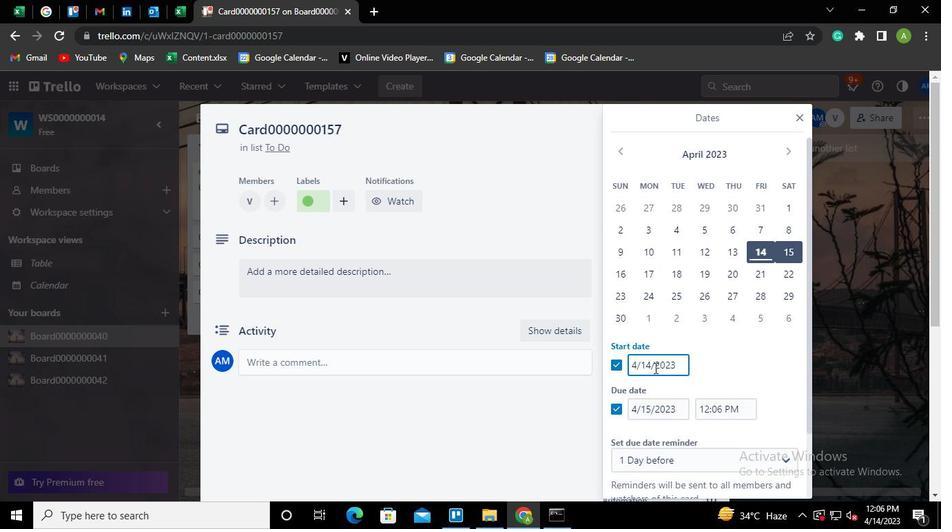 
Action: Keyboard Key.backspace
Screenshot: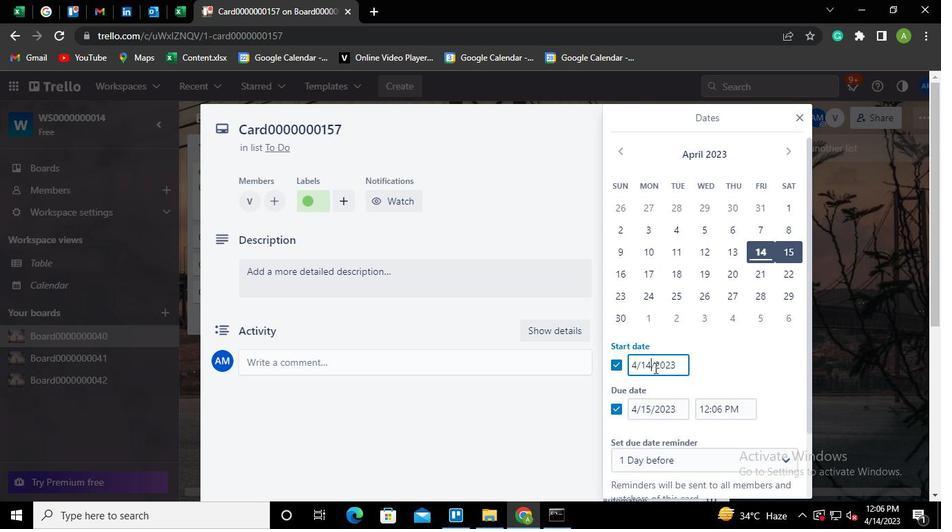 
Action: Keyboard Key.backspace
Screenshot: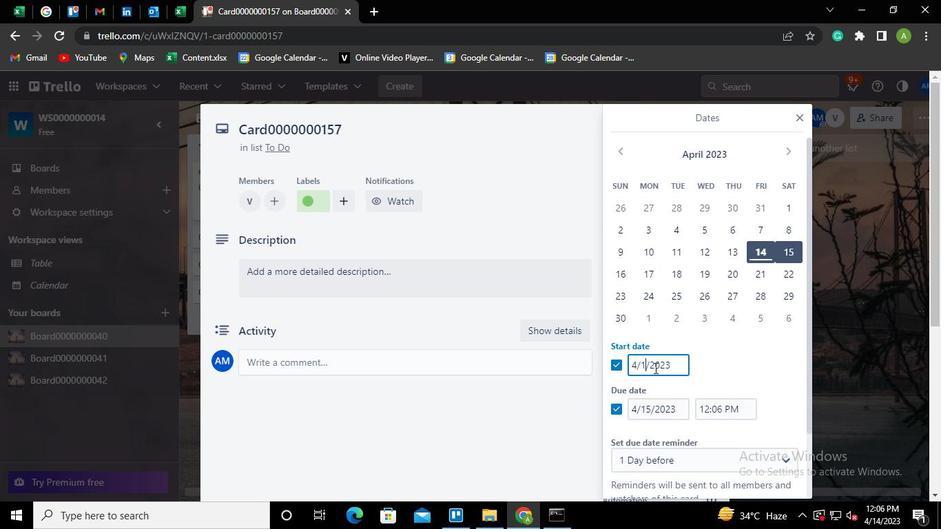 
Action: Keyboard <96>
Screenshot: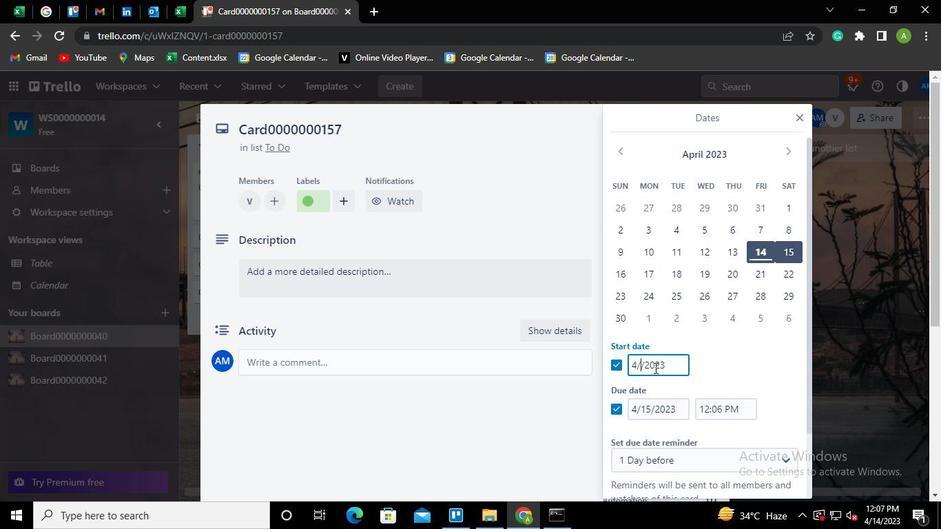 
Action: Keyboard <104>
Screenshot: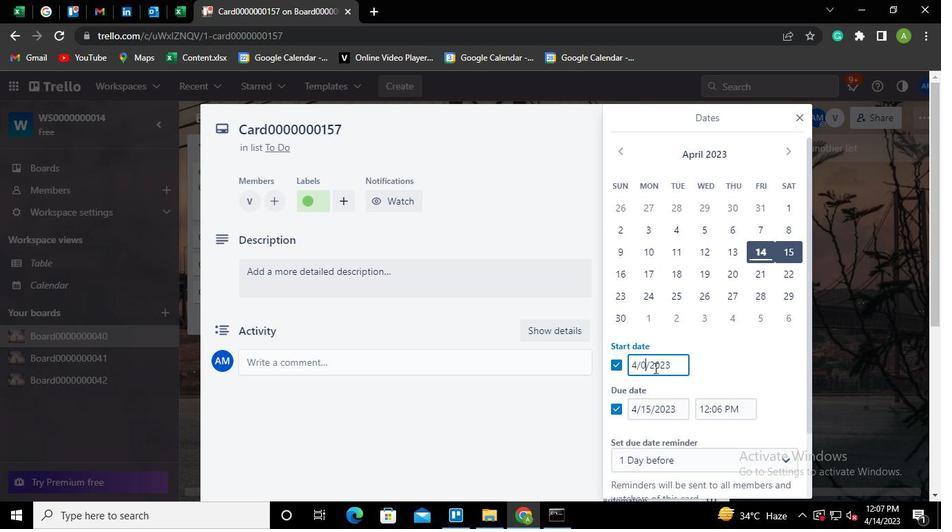 
Action: Mouse moved to (649, 411)
Screenshot: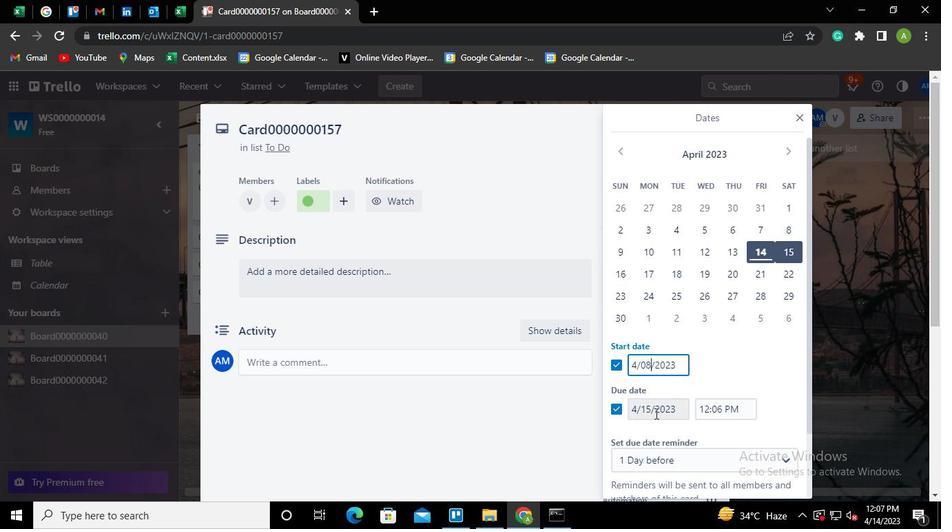 
Action: Mouse pressed left at (649, 411)
Screenshot: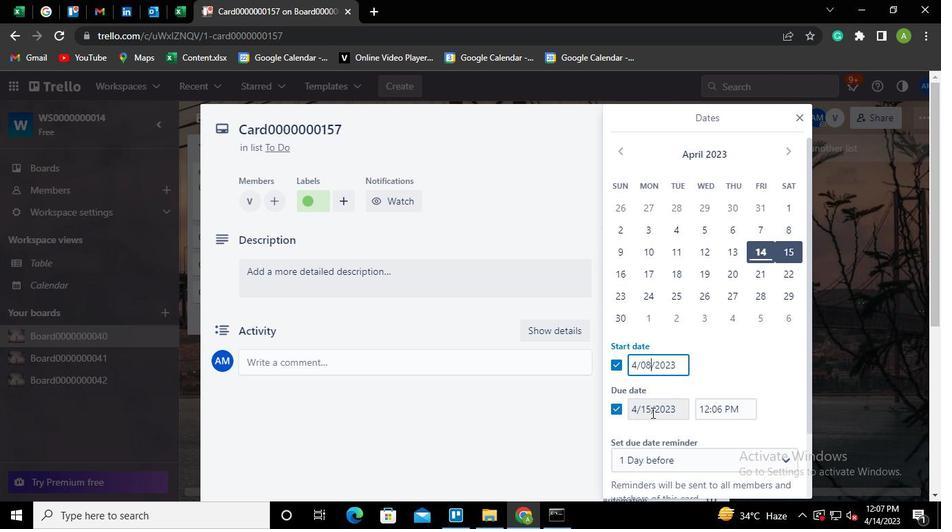 
Action: Mouse moved to (650, 398)
Screenshot: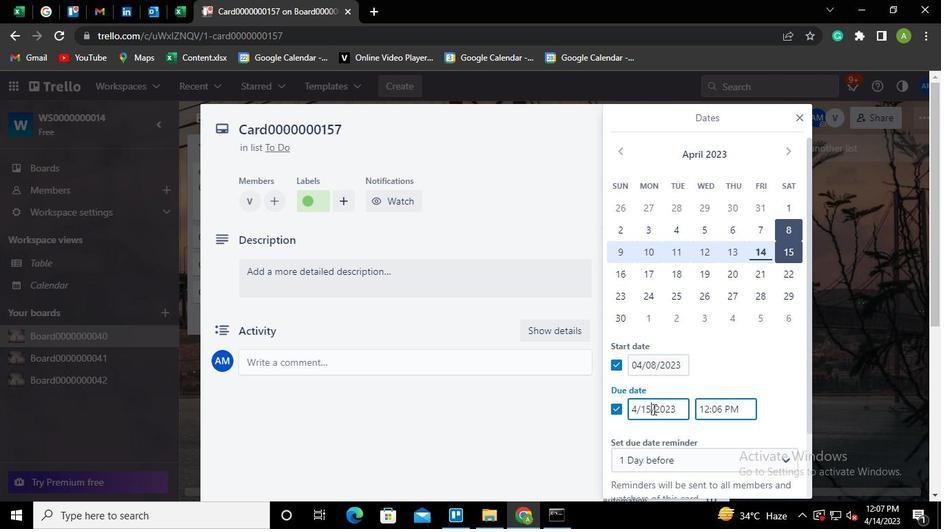 
Action: Keyboard Key.backspace
Screenshot: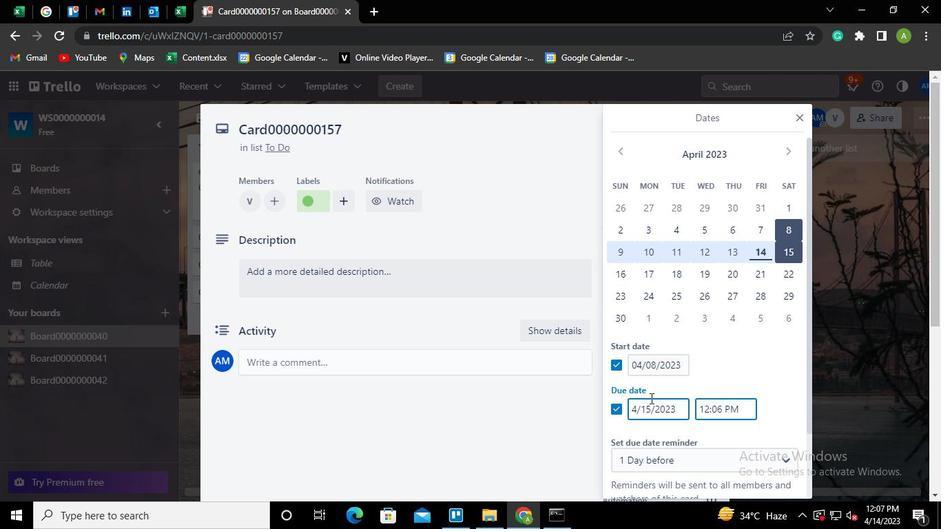 
Action: Keyboard Key.backspace
Screenshot: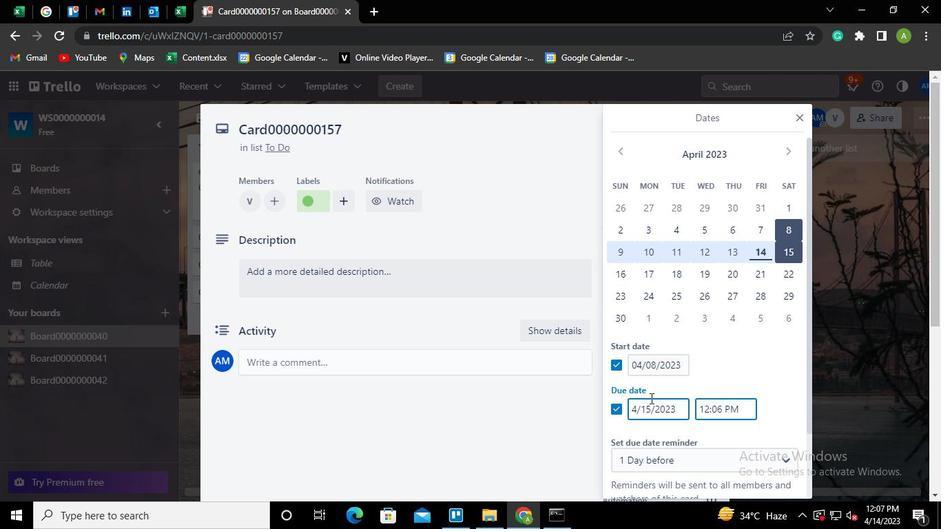
Action: Keyboard <99>
Screenshot: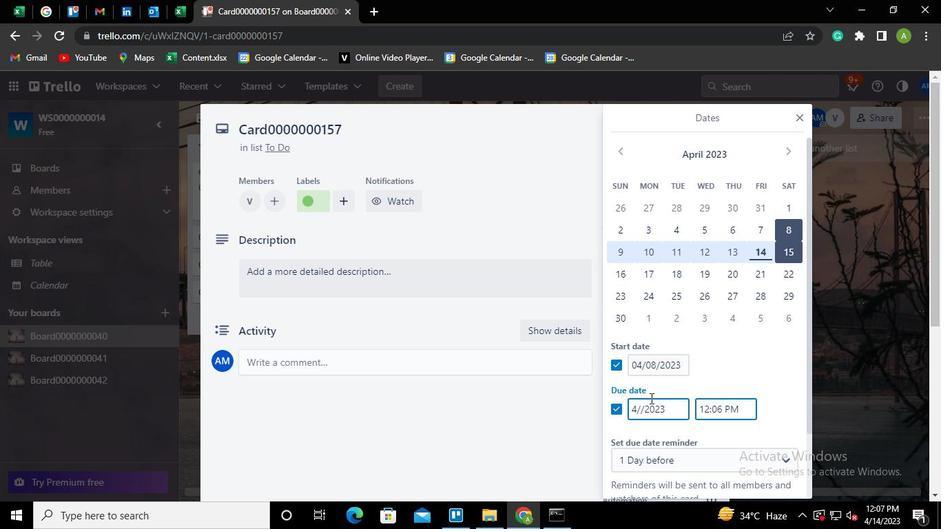 
Action: Keyboard <96>
Screenshot: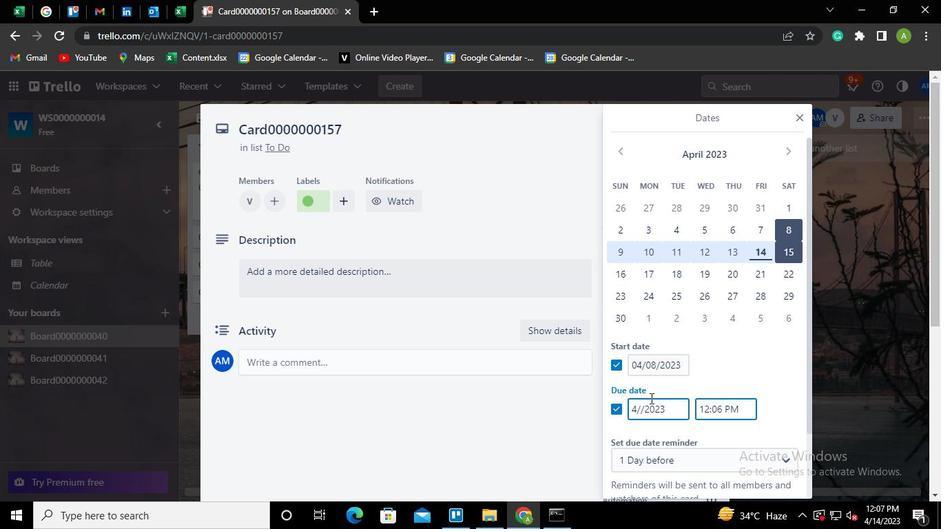 
Action: Mouse moved to (724, 363)
Screenshot: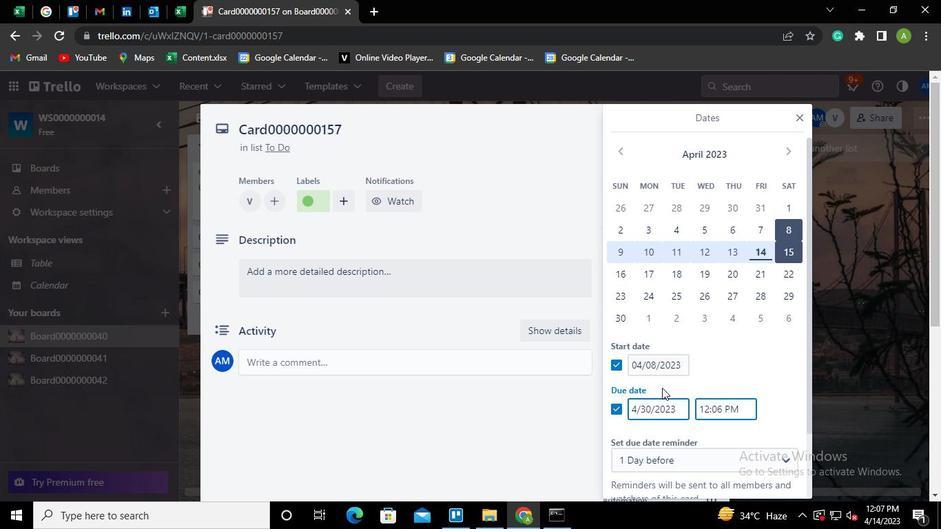 
Action: Mouse pressed left at (724, 363)
Screenshot: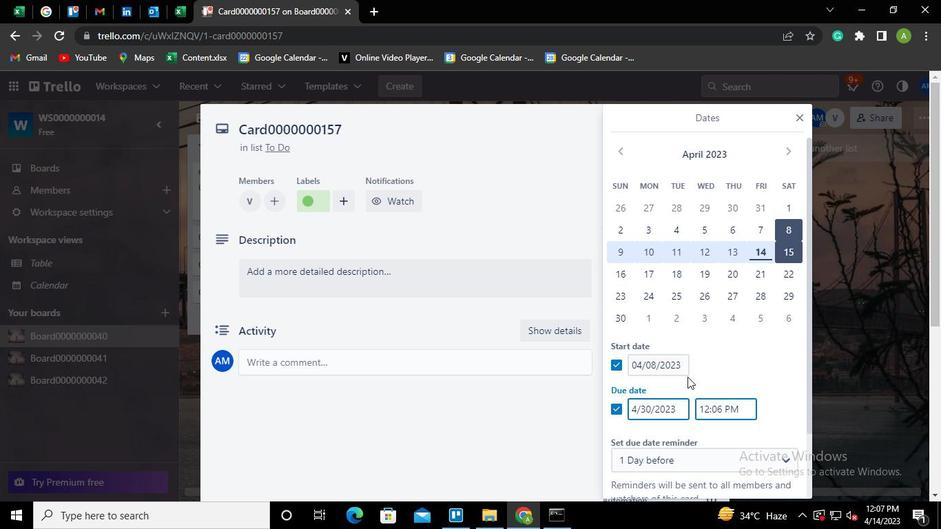 
Action: Mouse moved to (702, 437)
Screenshot: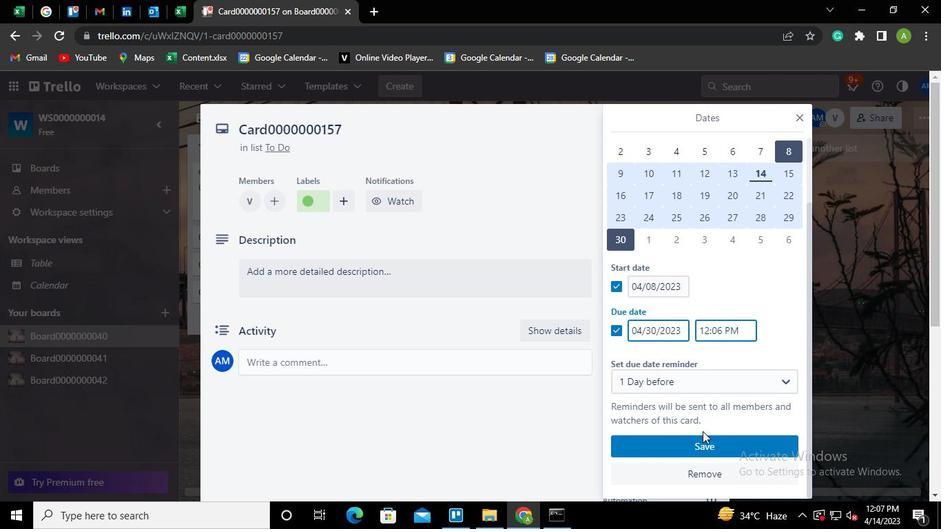
Action: Mouse pressed left at (702, 437)
Screenshot: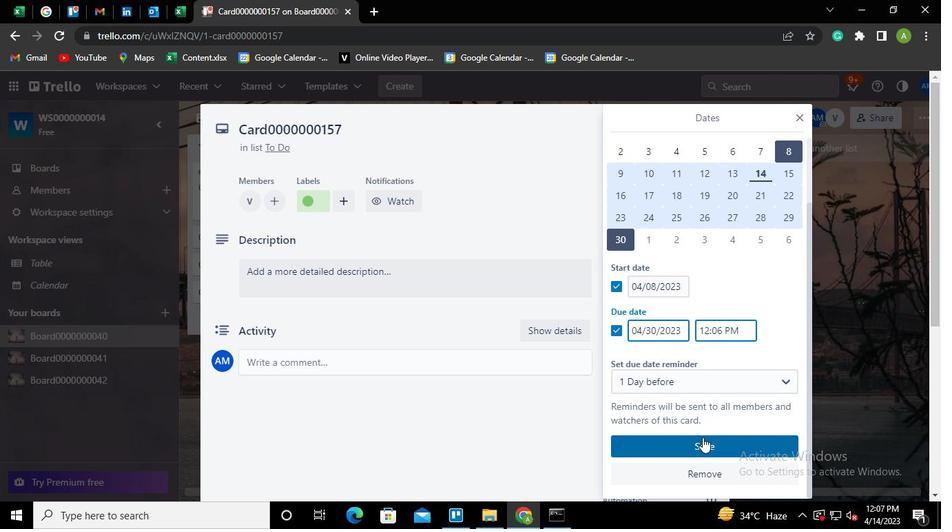 
Action: Mouse moved to (569, 515)
Screenshot: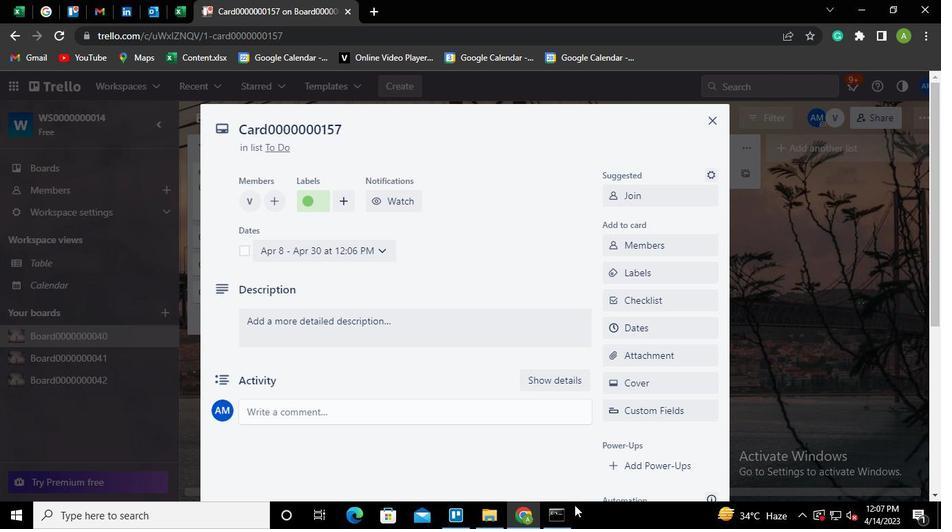 
Action: Mouse pressed left at (569, 515)
Screenshot: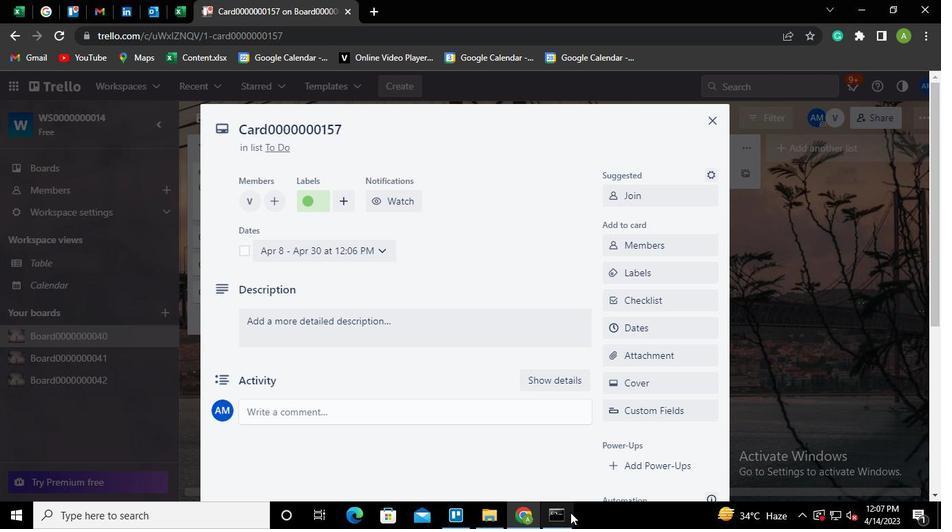 
Action: Mouse moved to (713, 67)
Screenshot: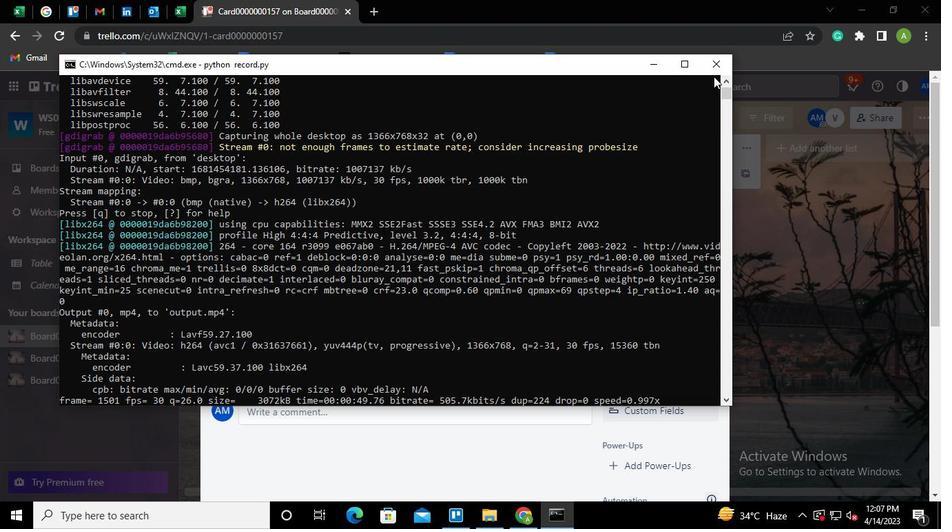 
Action: Mouse pressed left at (713, 67)
Screenshot: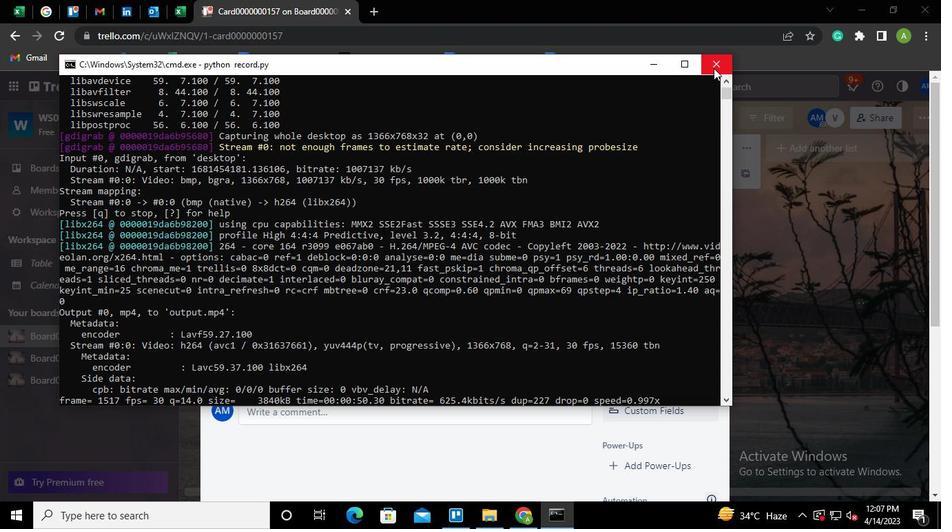 
